 Task: Search one way flight ticket for 1 adult, 1 child, 1 infant in seat in premium economy from Tri-cities: Tri-cities Airport to Fort Wayne: Fort Wayne International Airport on 8-4-2023. Choice of flights is JetBlue. Number of bags: 2 carry on bags and 4 checked bags. Price is upto 81000. Outbound departure time preference is 15:30.
Action: Mouse moved to (250, 308)
Screenshot: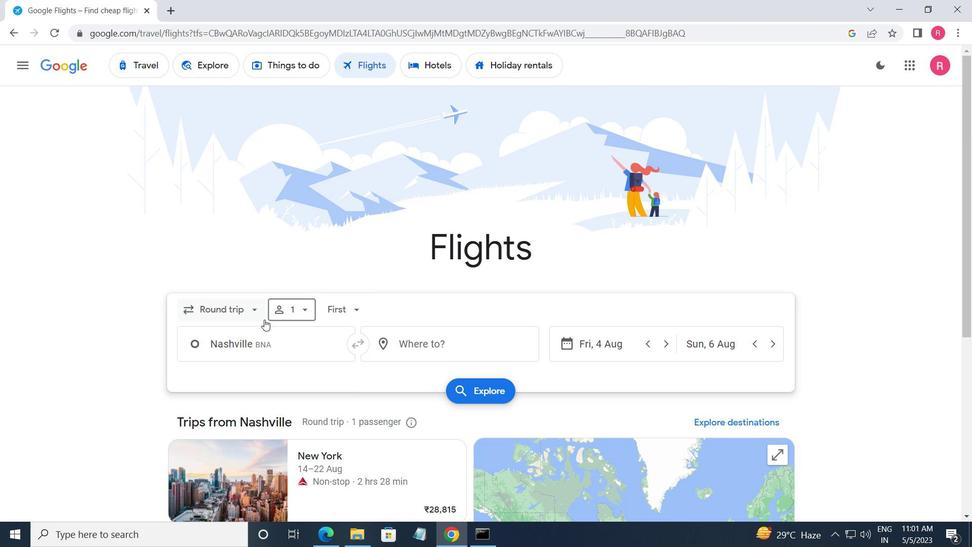 
Action: Mouse pressed left at (250, 308)
Screenshot: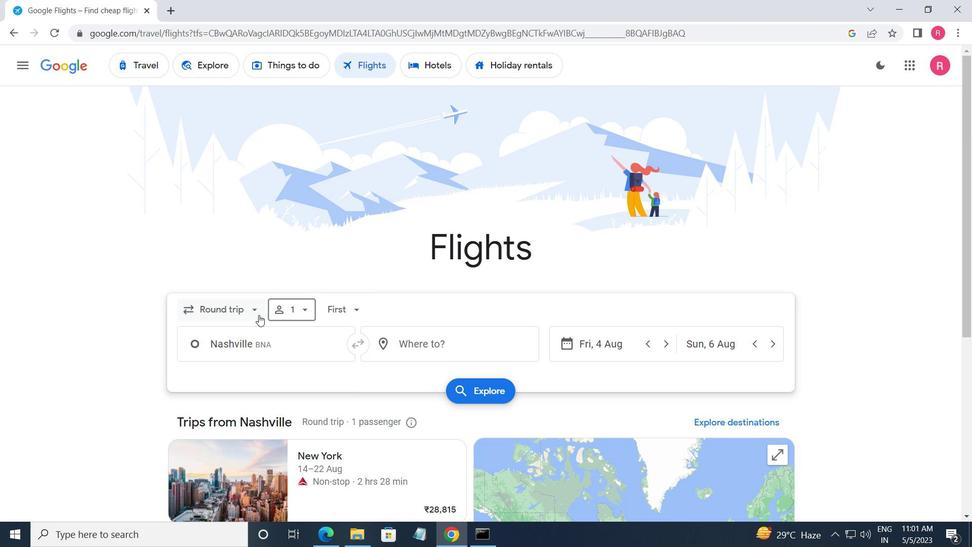 
Action: Mouse moved to (257, 367)
Screenshot: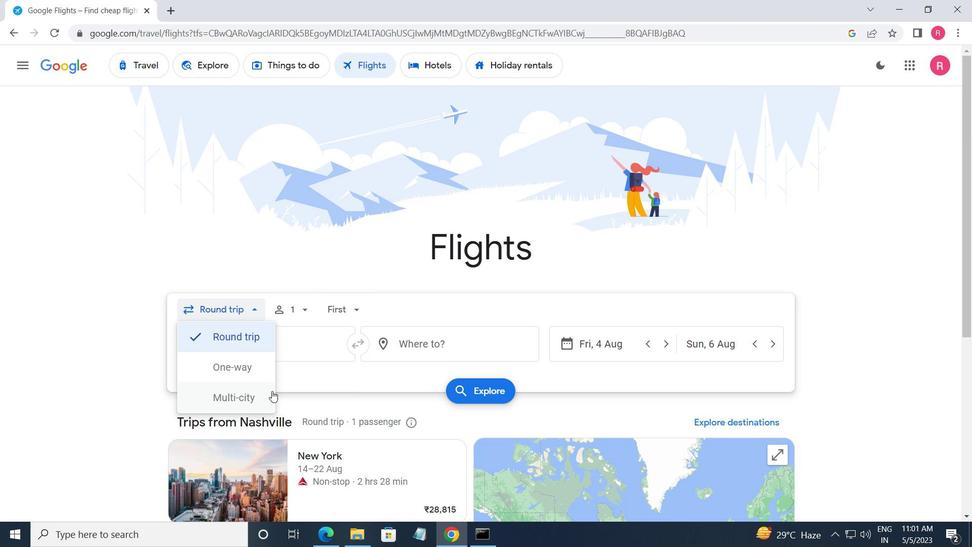 
Action: Mouse pressed left at (257, 367)
Screenshot: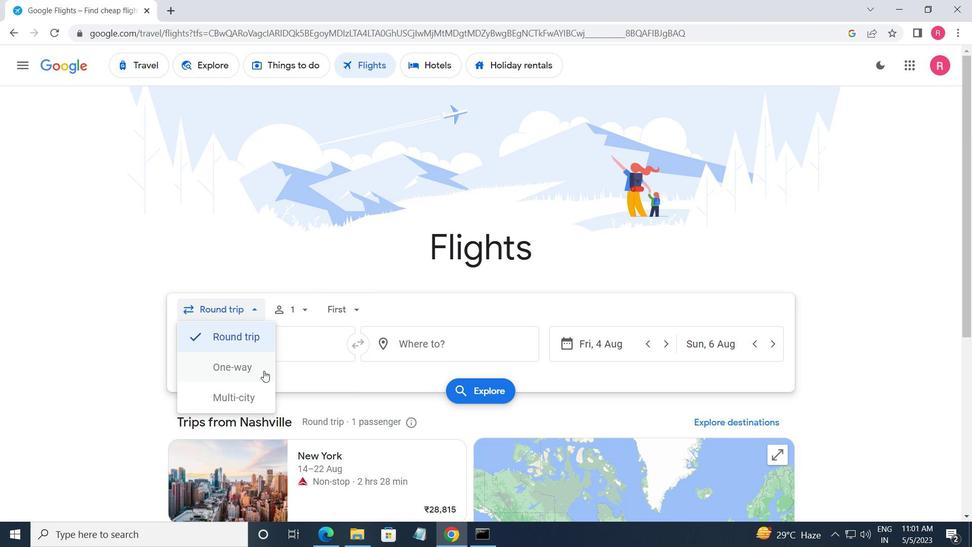 
Action: Mouse moved to (291, 320)
Screenshot: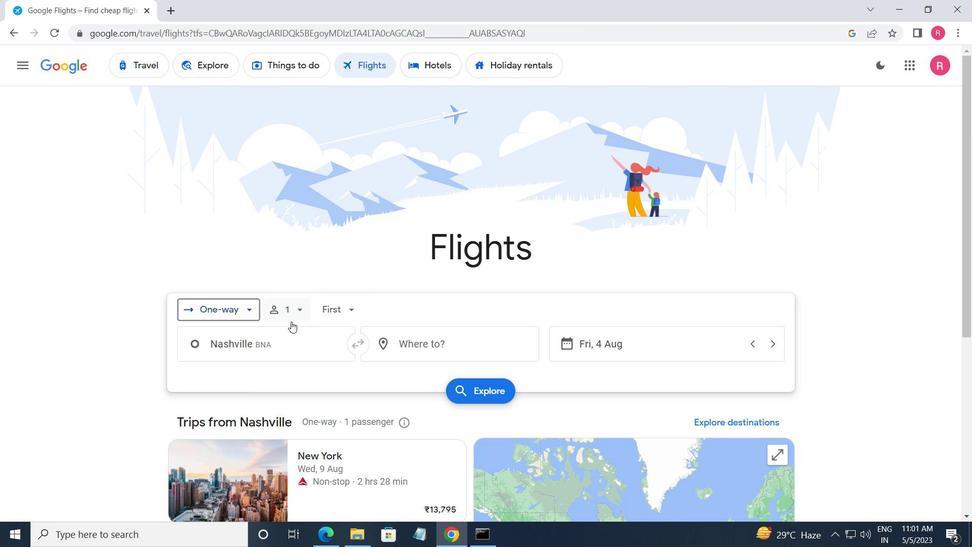 
Action: Mouse pressed left at (291, 320)
Screenshot: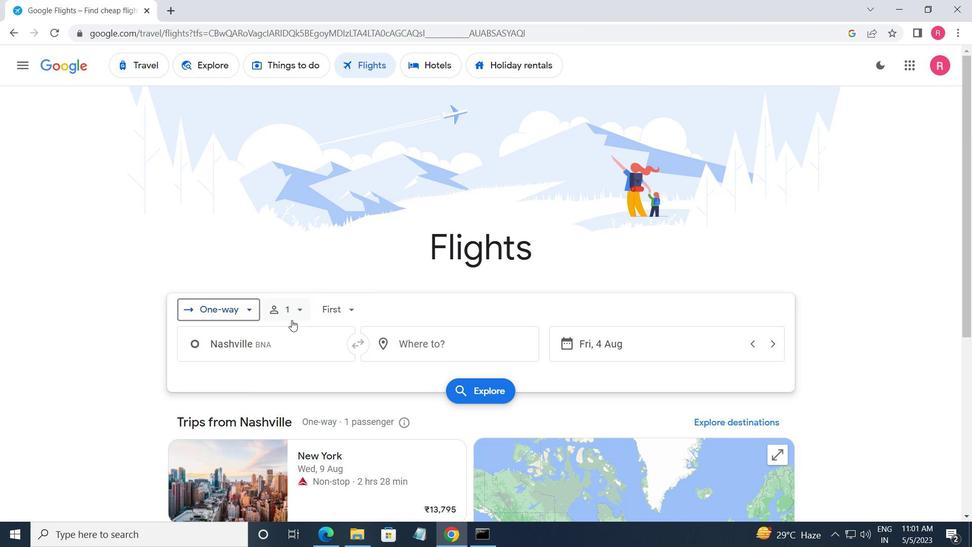 
Action: Mouse moved to (401, 372)
Screenshot: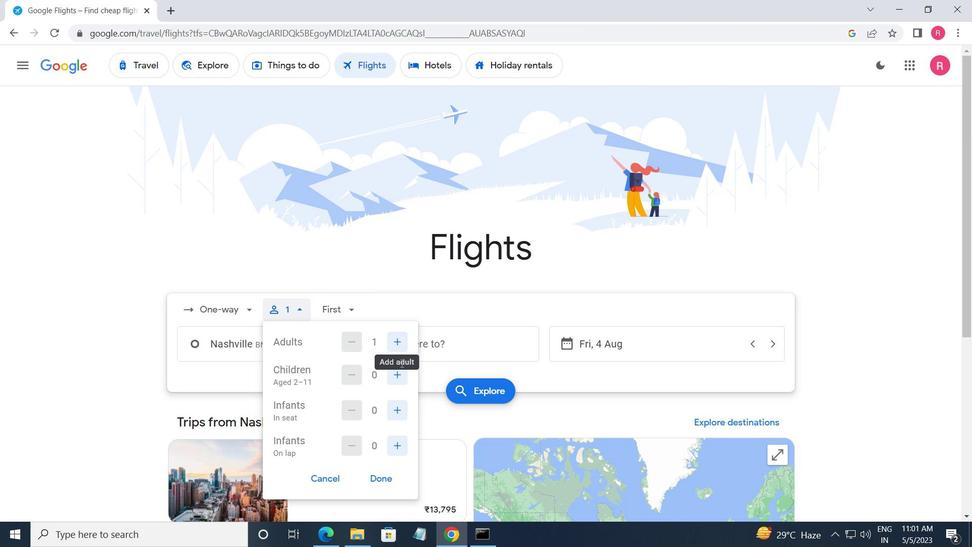 
Action: Mouse pressed left at (401, 372)
Screenshot: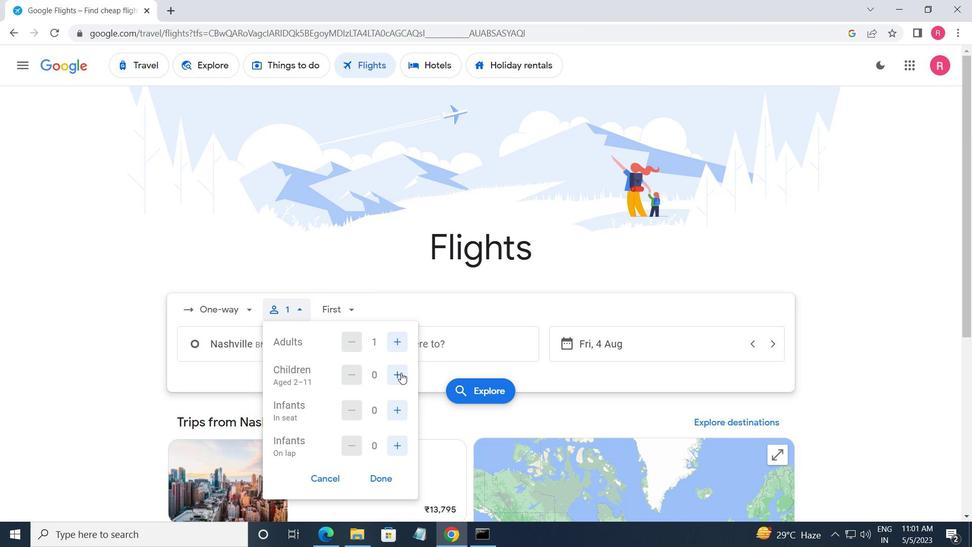 
Action: Mouse moved to (406, 411)
Screenshot: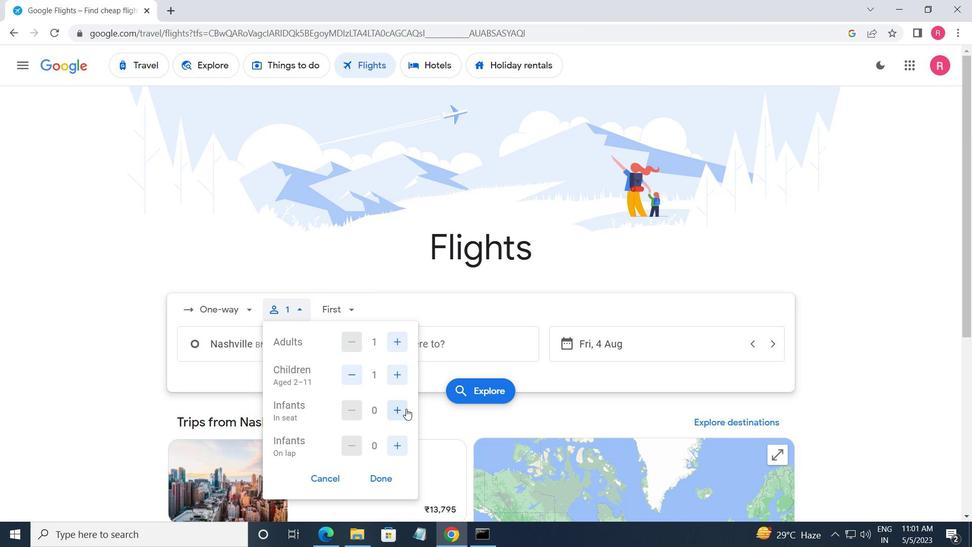 
Action: Mouse pressed left at (406, 411)
Screenshot: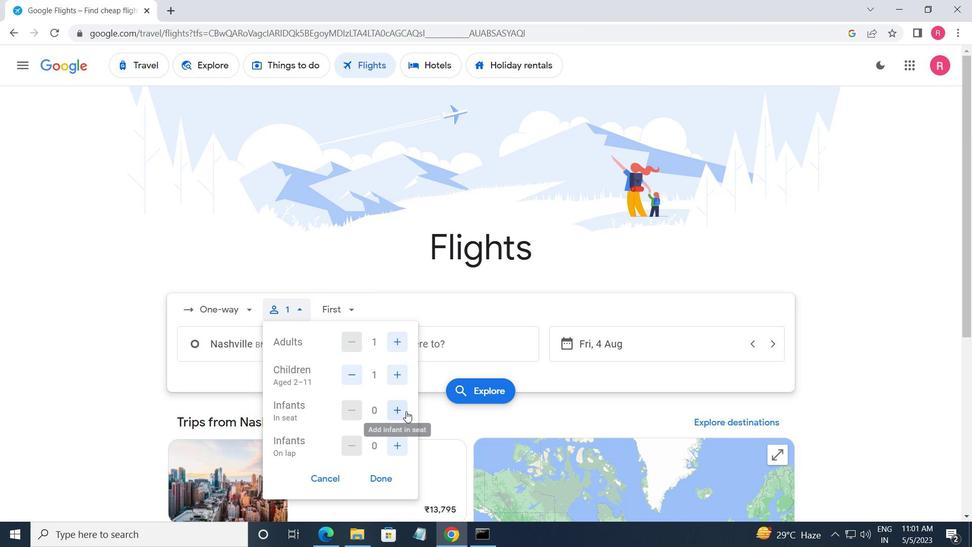 
Action: Mouse moved to (335, 310)
Screenshot: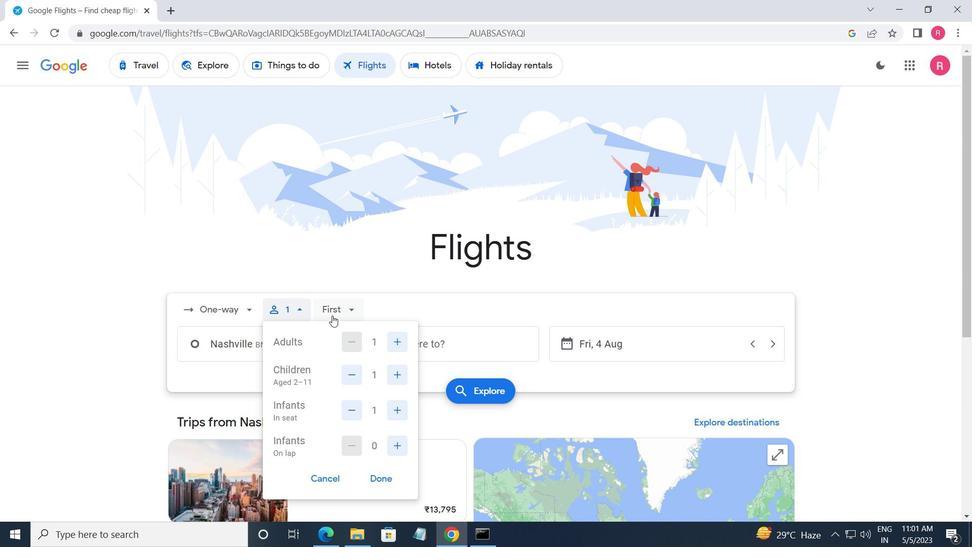 
Action: Mouse pressed left at (335, 310)
Screenshot: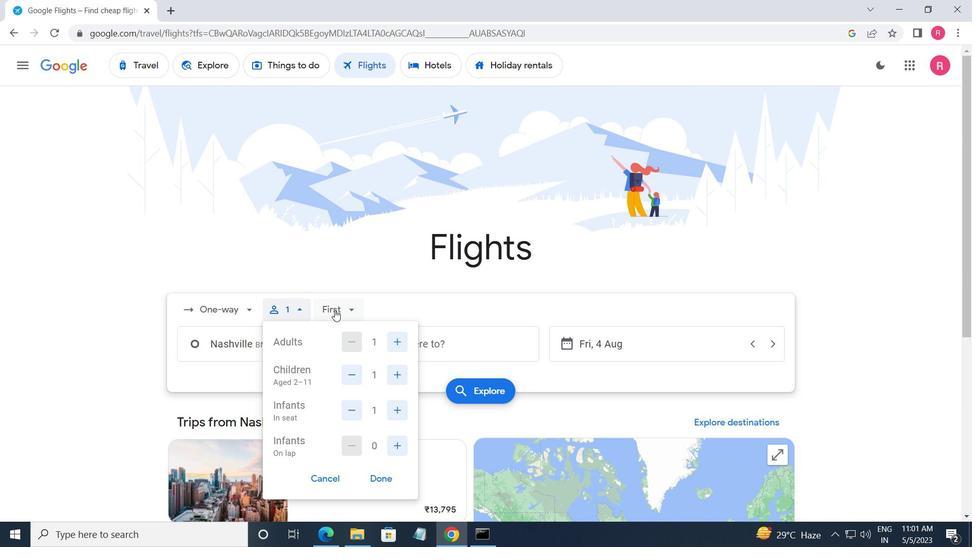 
Action: Mouse moved to (363, 373)
Screenshot: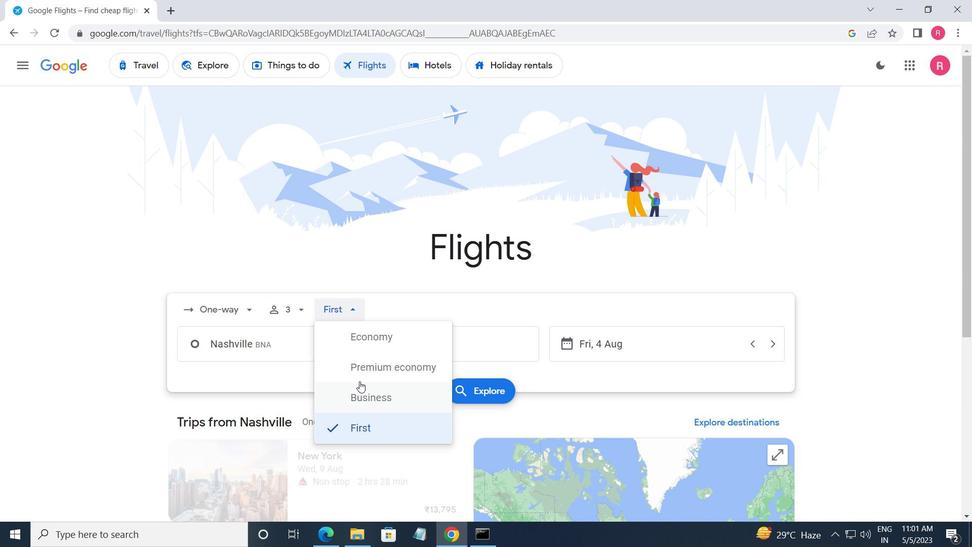 
Action: Mouse pressed left at (363, 373)
Screenshot: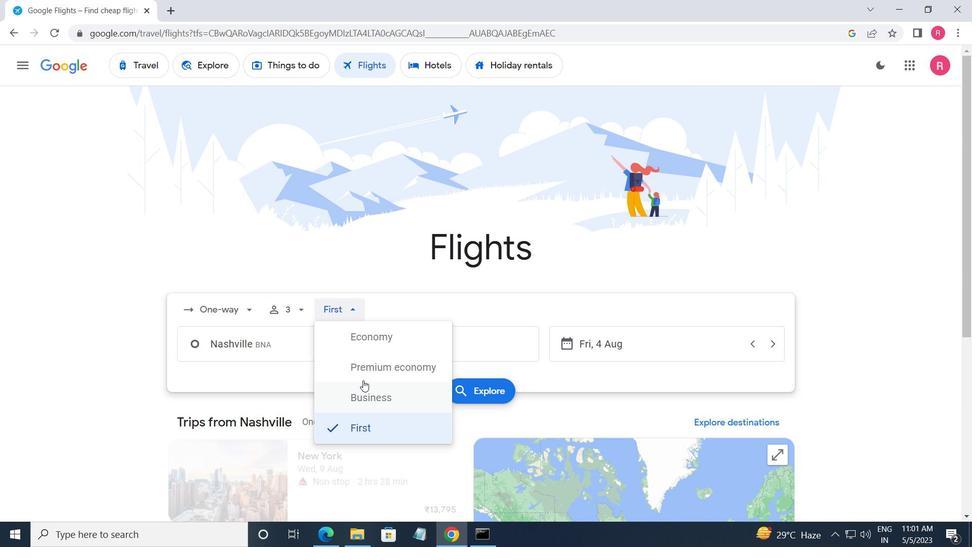 
Action: Mouse moved to (298, 357)
Screenshot: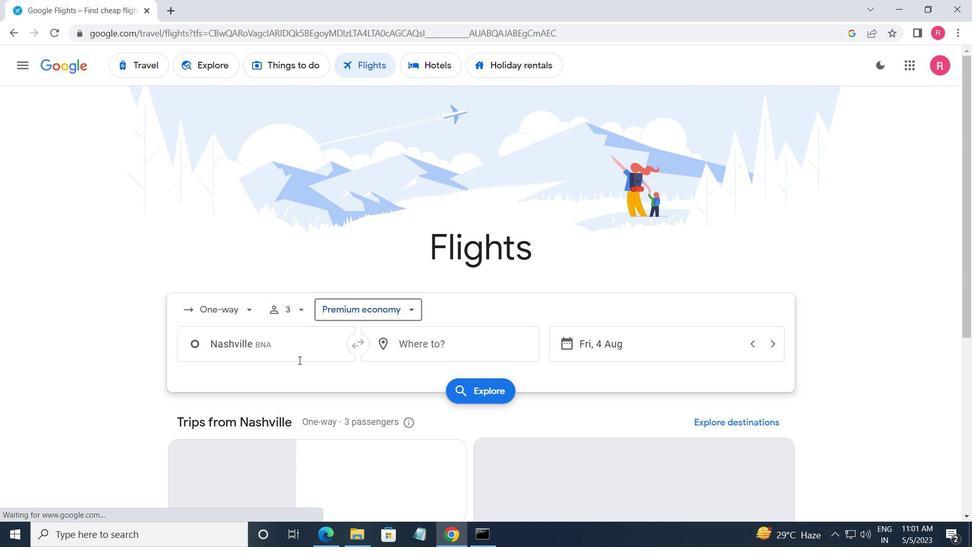 
Action: Mouse pressed left at (298, 357)
Screenshot: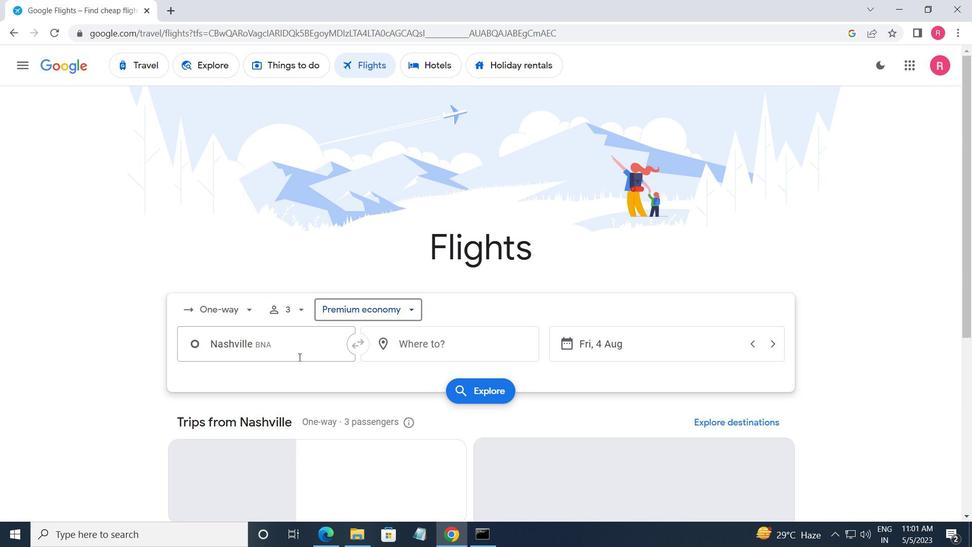 
Action: Key pressed <Key.shift>TRI-
Screenshot: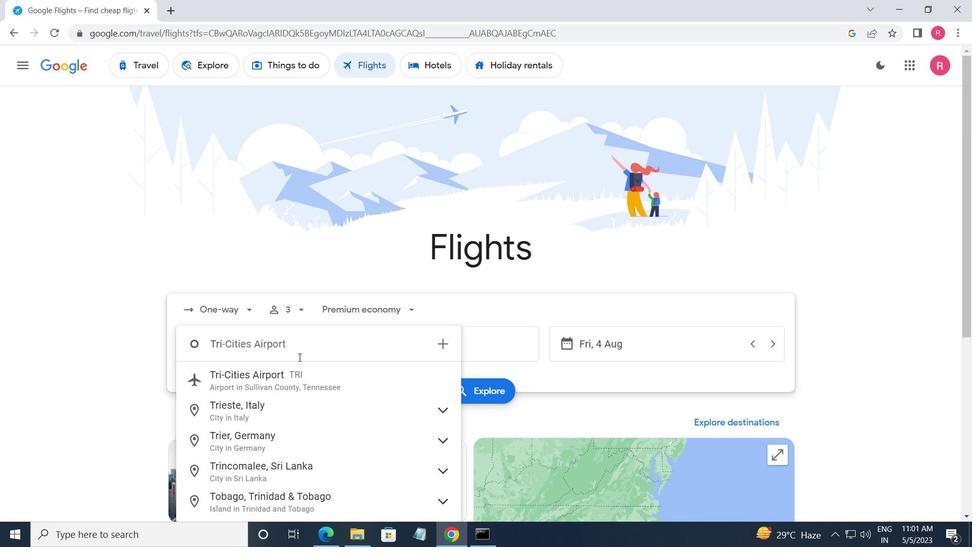 
Action: Mouse moved to (266, 381)
Screenshot: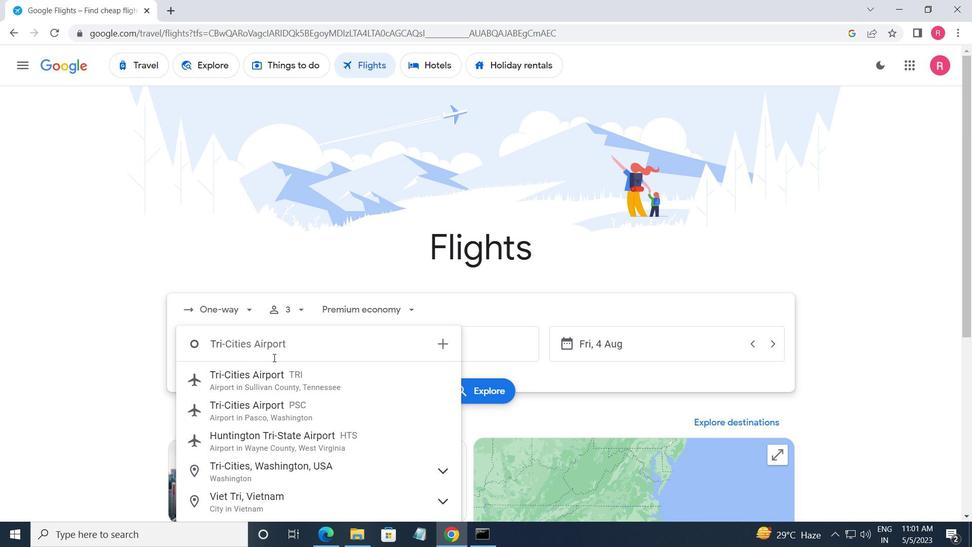 
Action: Mouse pressed left at (266, 381)
Screenshot: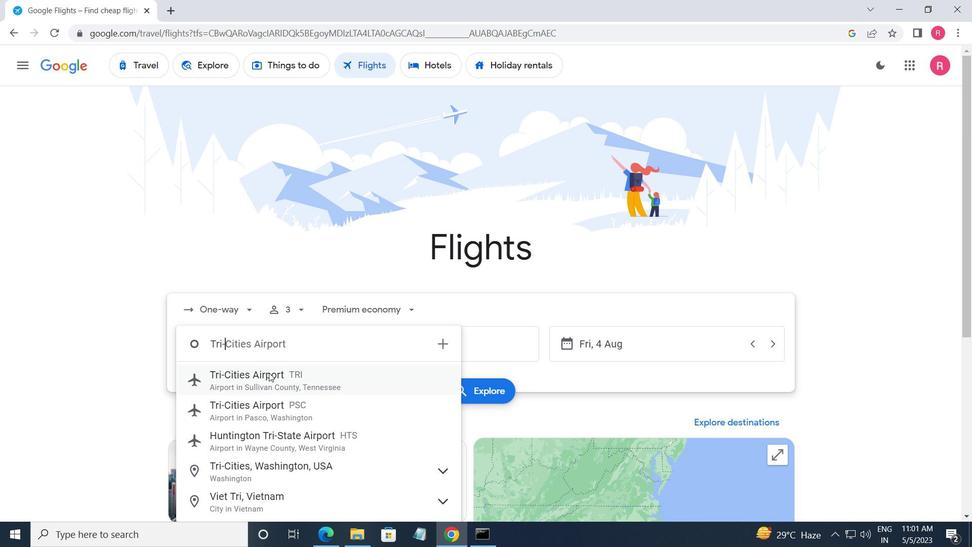 
Action: Mouse moved to (430, 347)
Screenshot: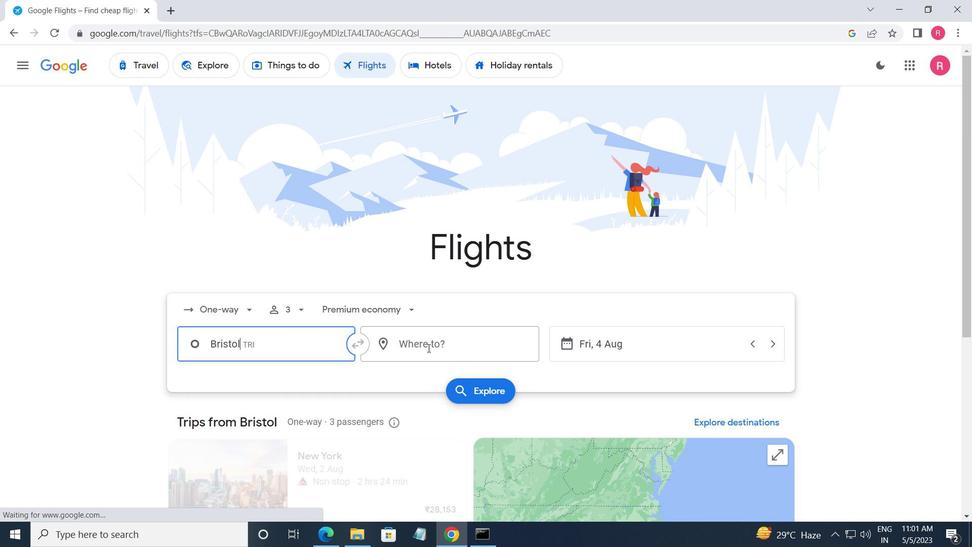 
Action: Mouse pressed left at (430, 347)
Screenshot: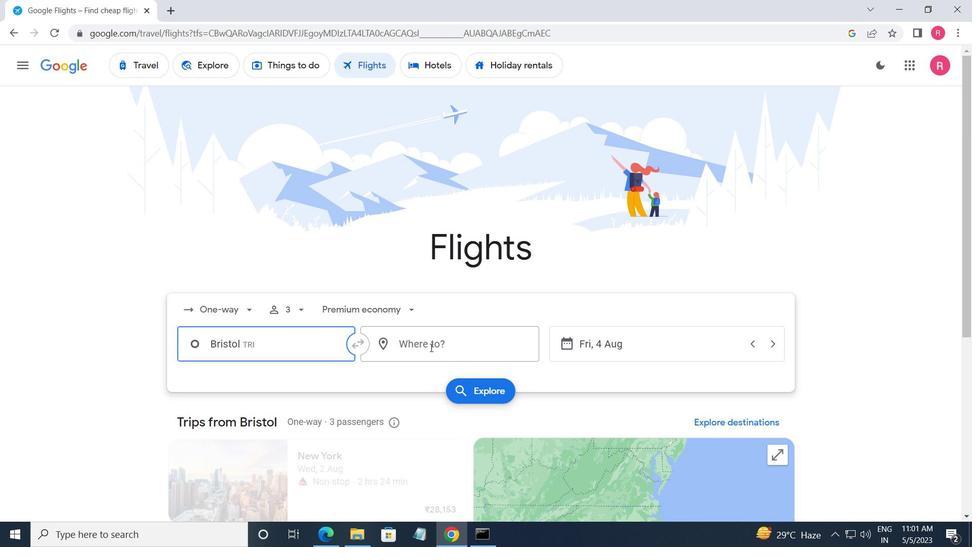 
Action: Mouse moved to (443, 467)
Screenshot: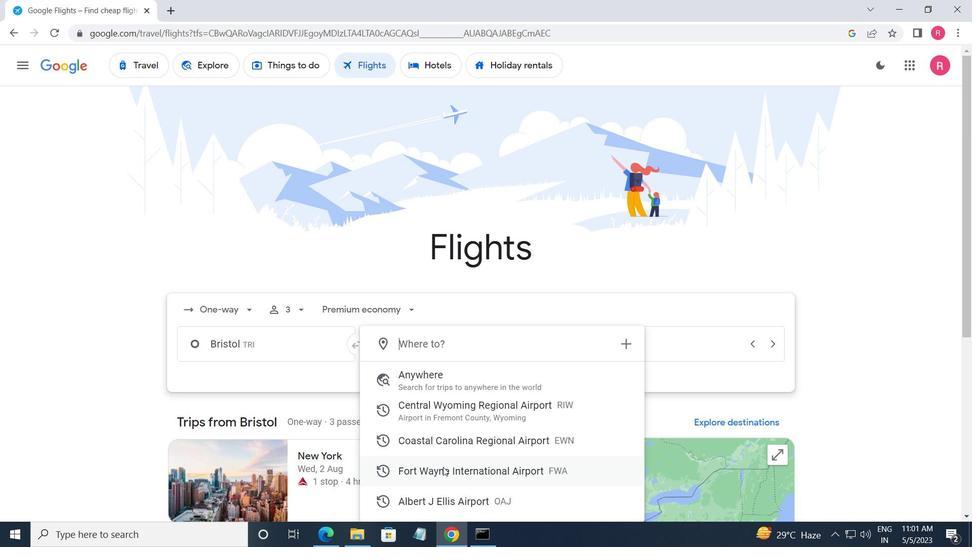 
Action: Mouse pressed left at (443, 467)
Screenshot: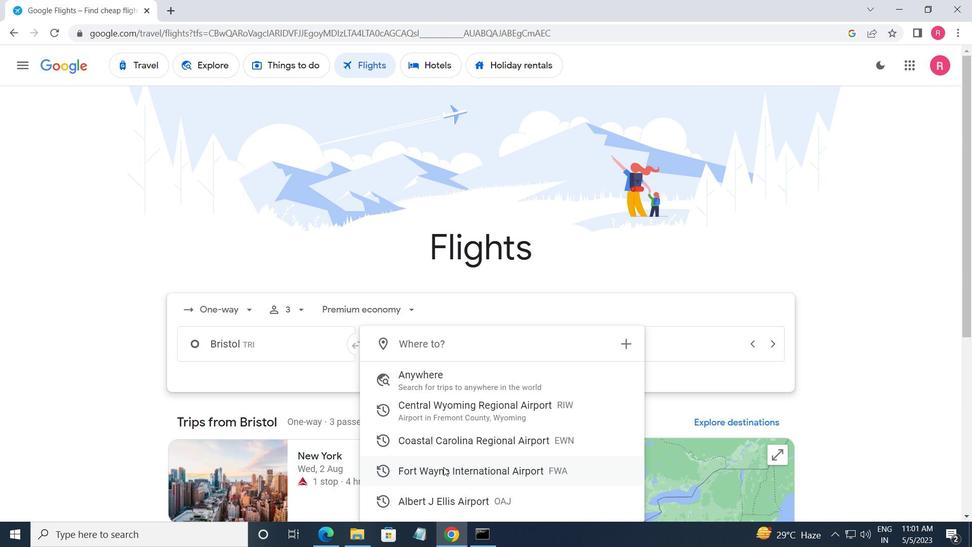 
Action: Mouse moved to (662, 347)
Screenshot: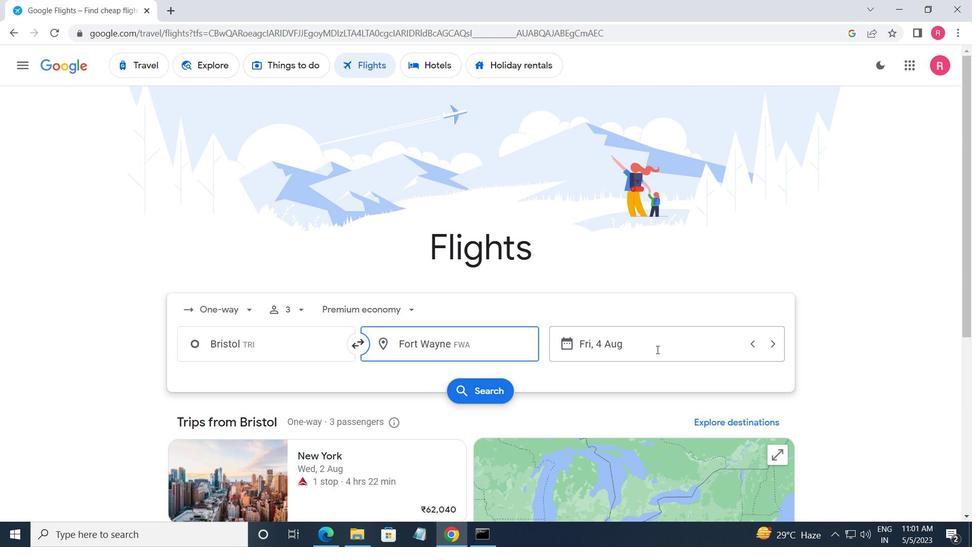 
Action: Mouse pressed left at (662, 347)
Screenshot: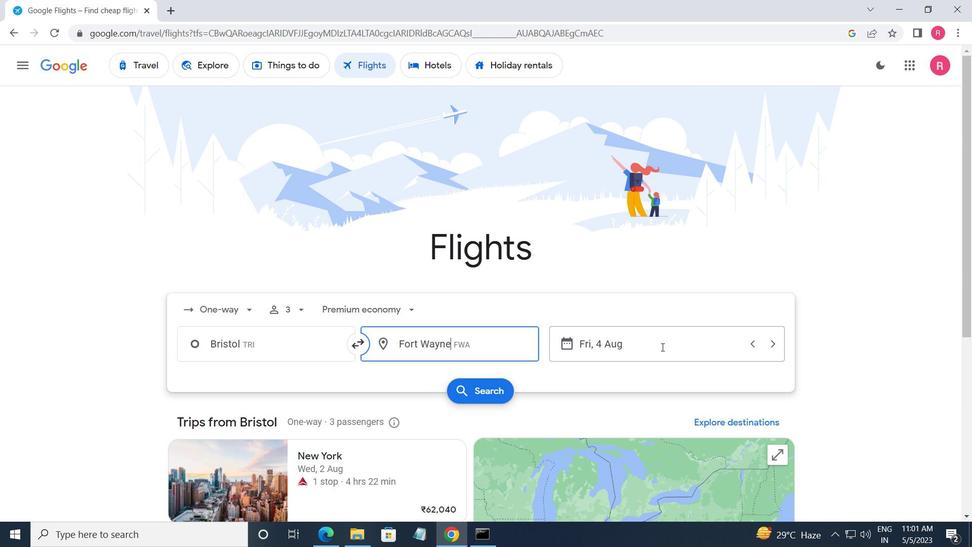 
Action: Mouse moved to (492, 298)
Screenshot: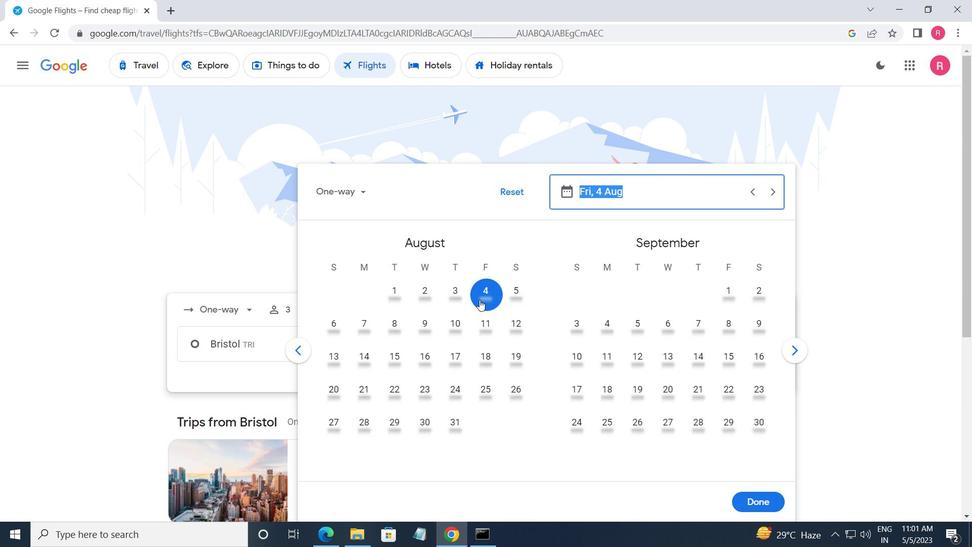 
Action: Mouse pressed left at (492, 298)
Screenshot: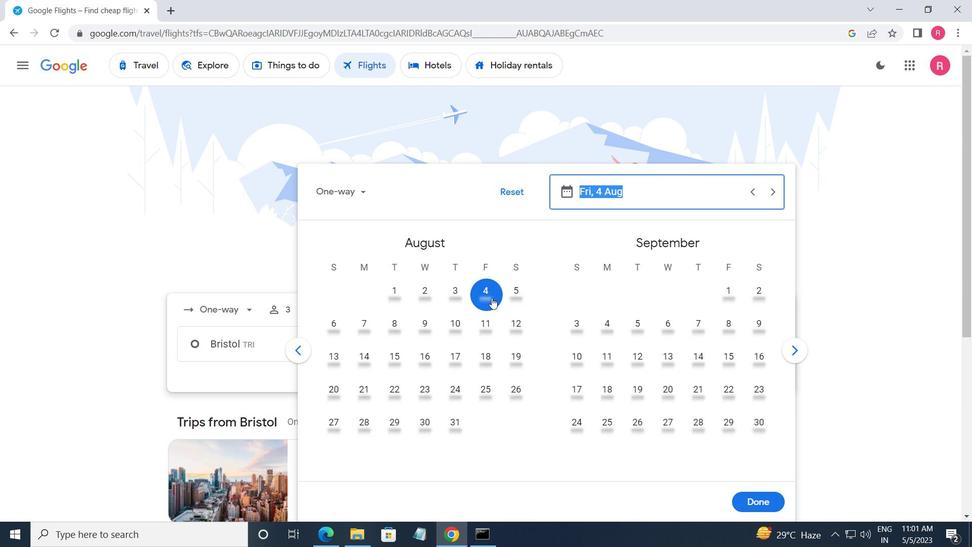 
Action: Mouse moved to (784, 503)
Screenshot: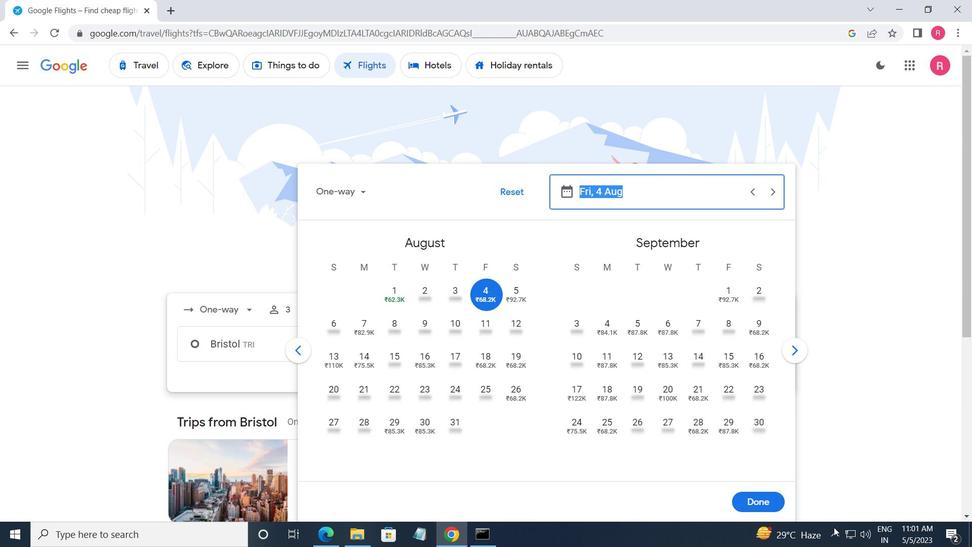
Action: Mouse pressed left at (784, 503)
Screenshot: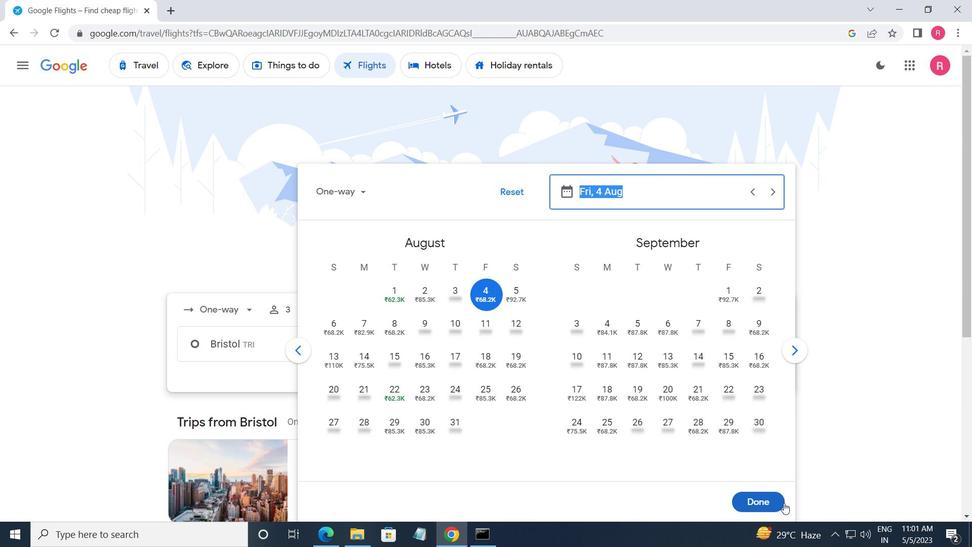 
Action: Mouse moved to (498, 392)
Screenshot: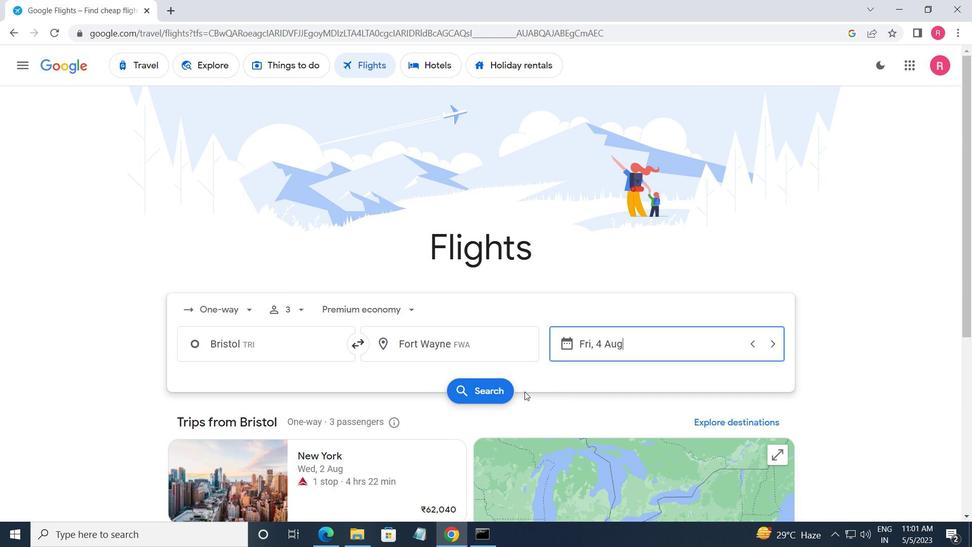 
Action: Mouse pressed left at (498, 392)
Screenshot: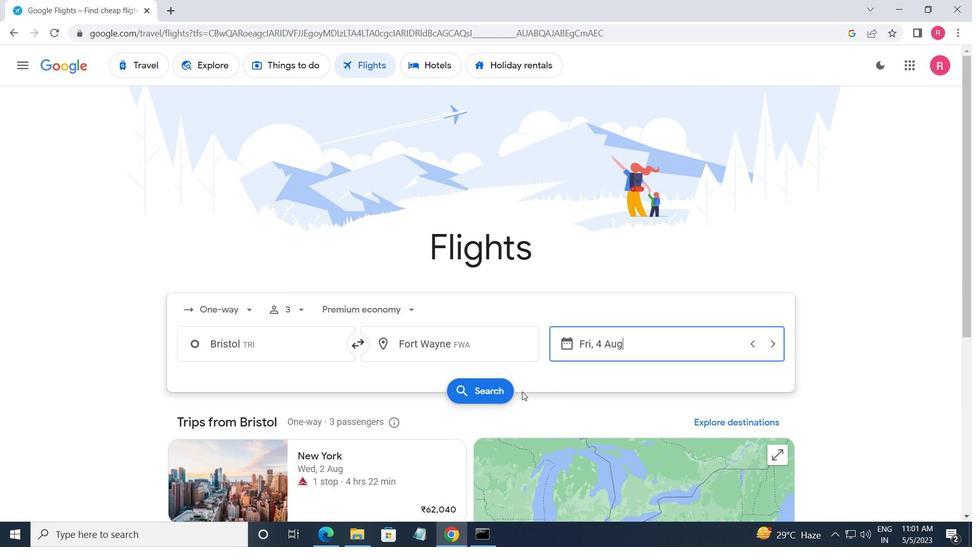 
Action: Mouse moved to (190, 178)
Screenshot: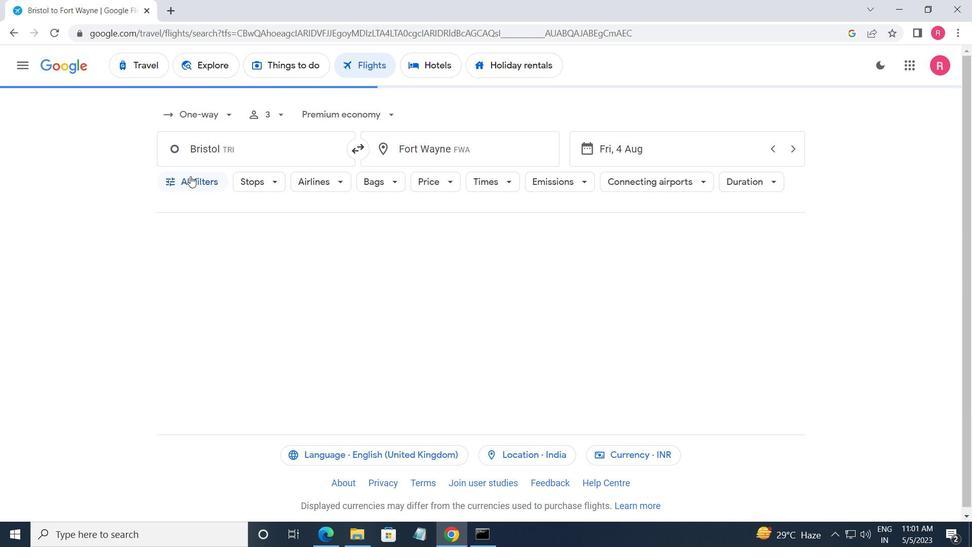 
Action: Mouse pressed left at (190, 178)
Screenshot: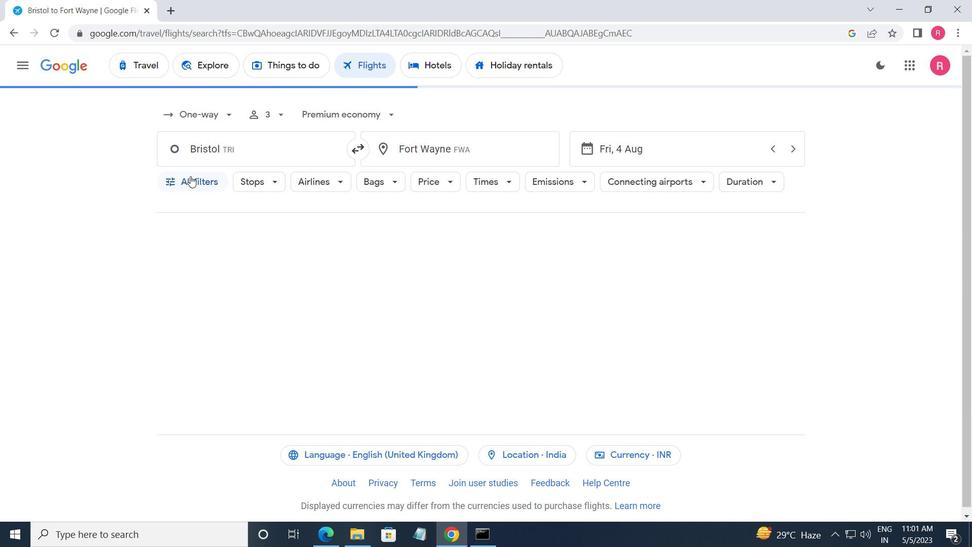 
Action: Mouse moved to (254, 351)
Screenshot: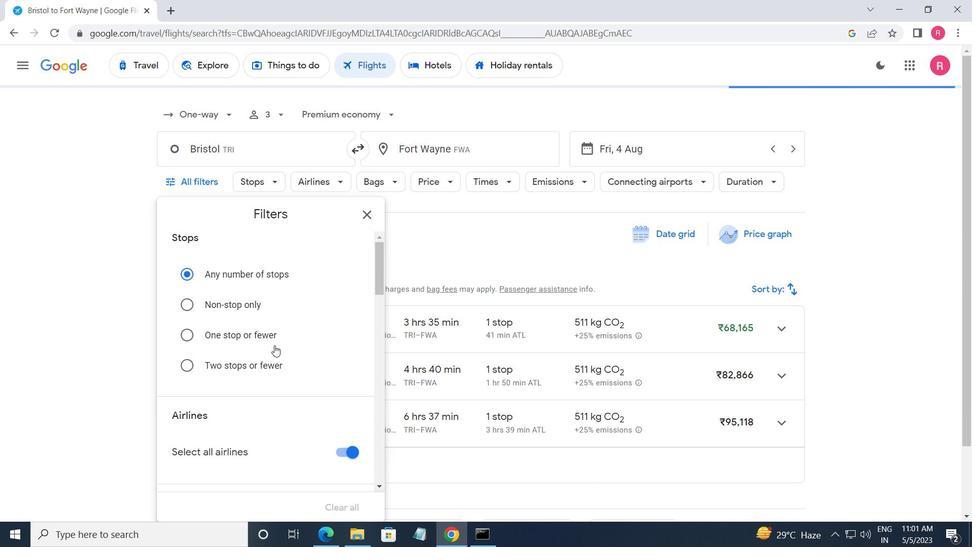 
Action: Mouse scrolled (254, 351) with delta (0, 0)
Screenshot: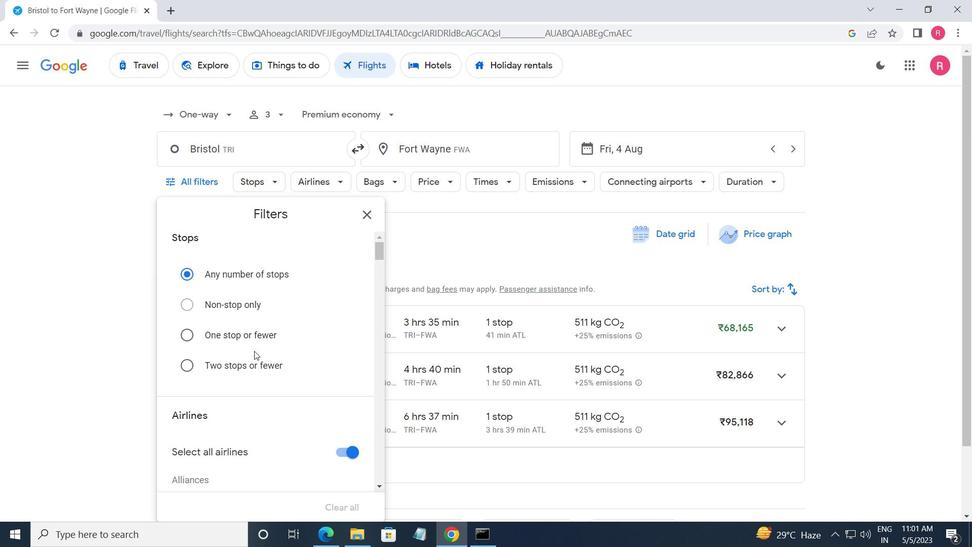 
Action: Mouse scrolled (254, 351) with delta (0, 0)
Screenshot: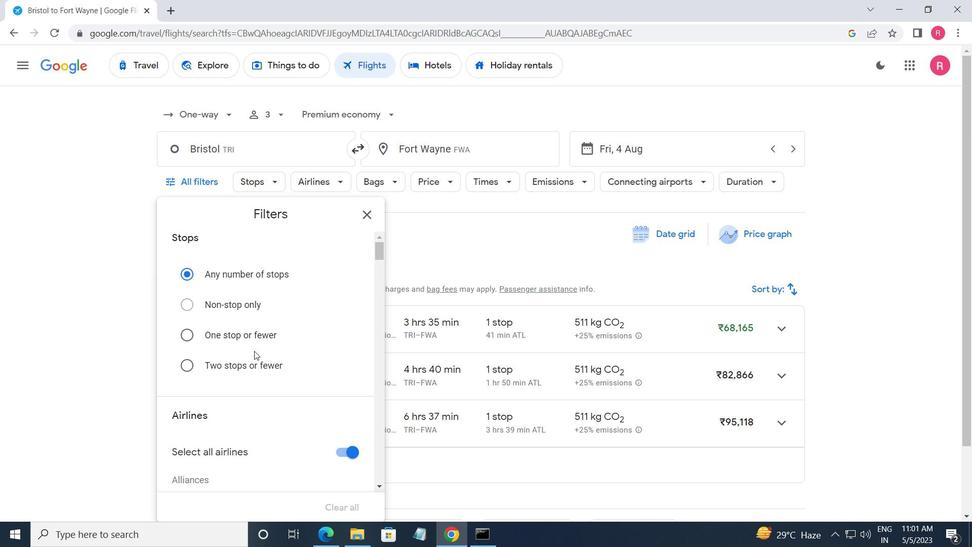 
Action: Mouse scrolled (254, 351) with delta (0, 0)
Screenshot: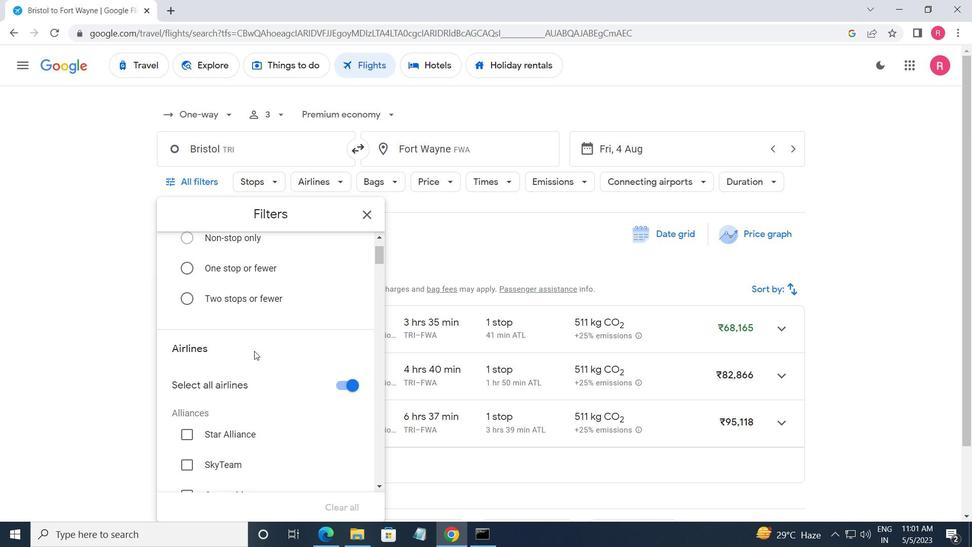 
Action: Mouse moved to (254, 351)
Screenshot: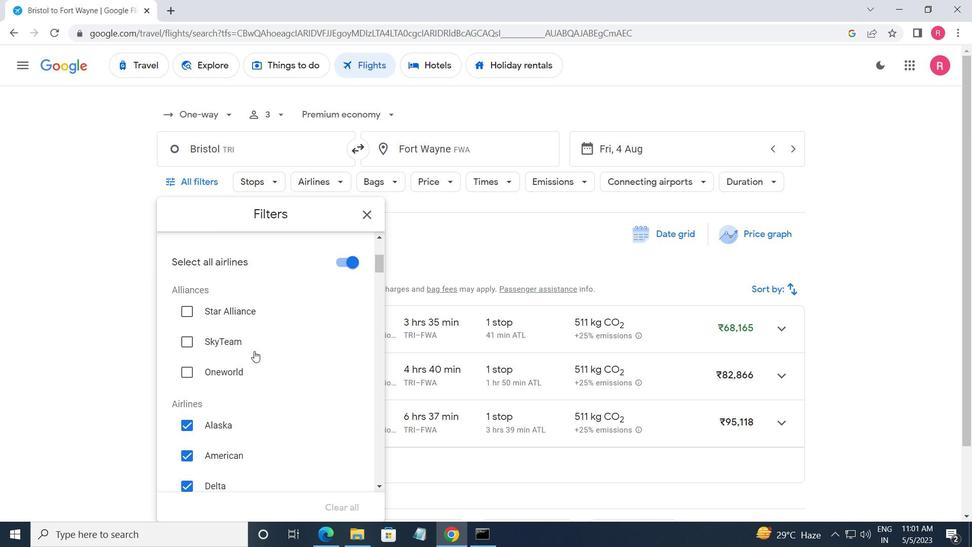 
Action: Mouse scrolled (254, 352) with delta (0, 0)
Screenshot: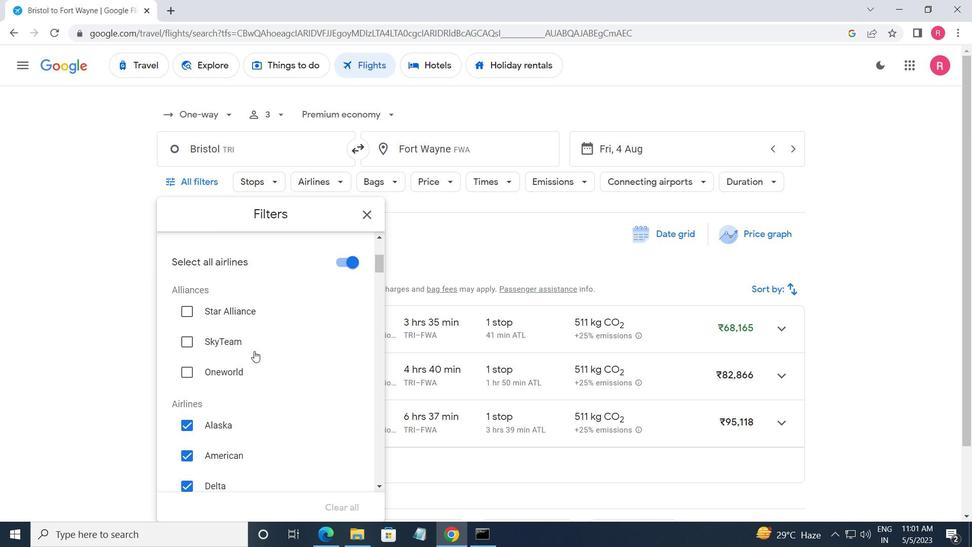 
Action: Mouse scrolled (254, 352) with delta (0, 0)
Screenshot: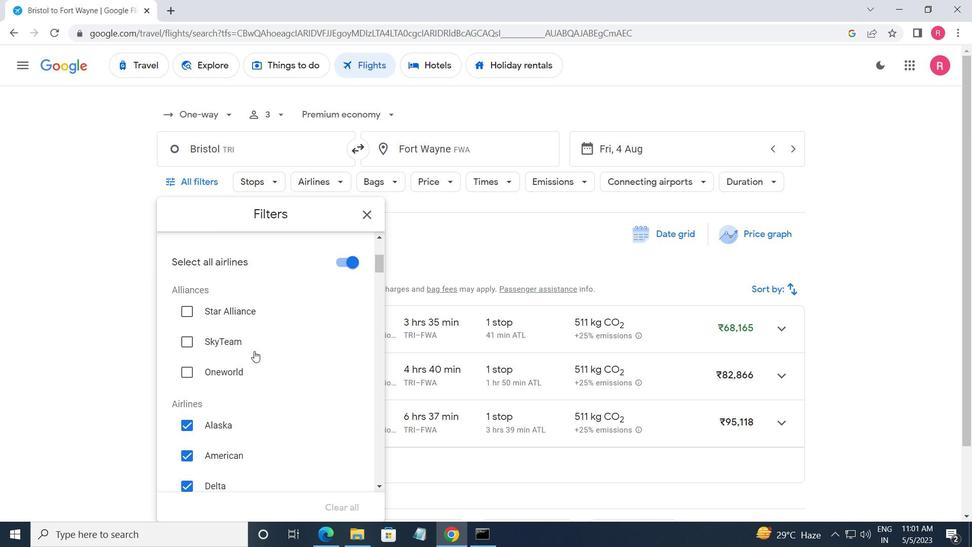 
Action: Mouse moved to (255, 350)
Screenshot: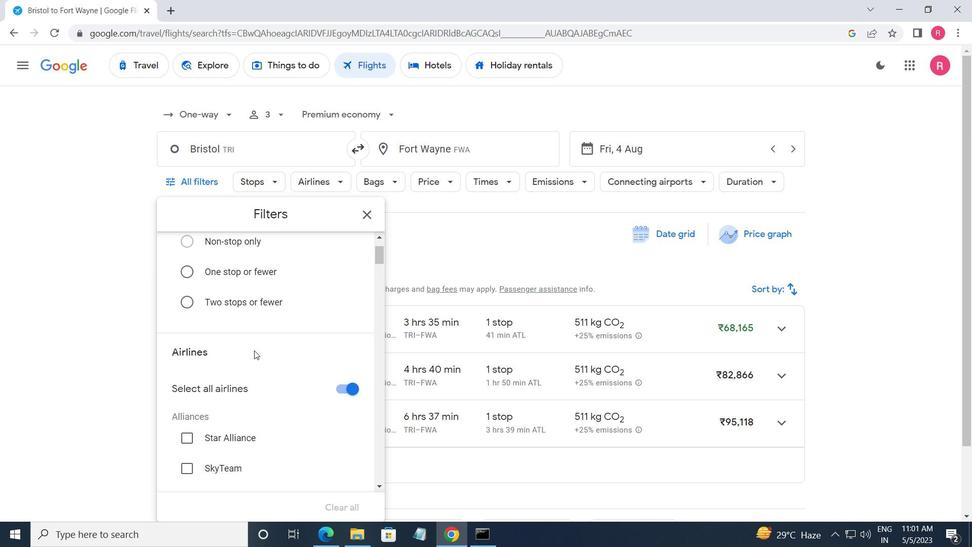 
Action: Mouse scrolled (255, 350) with delta (0, 0)
Screenshot: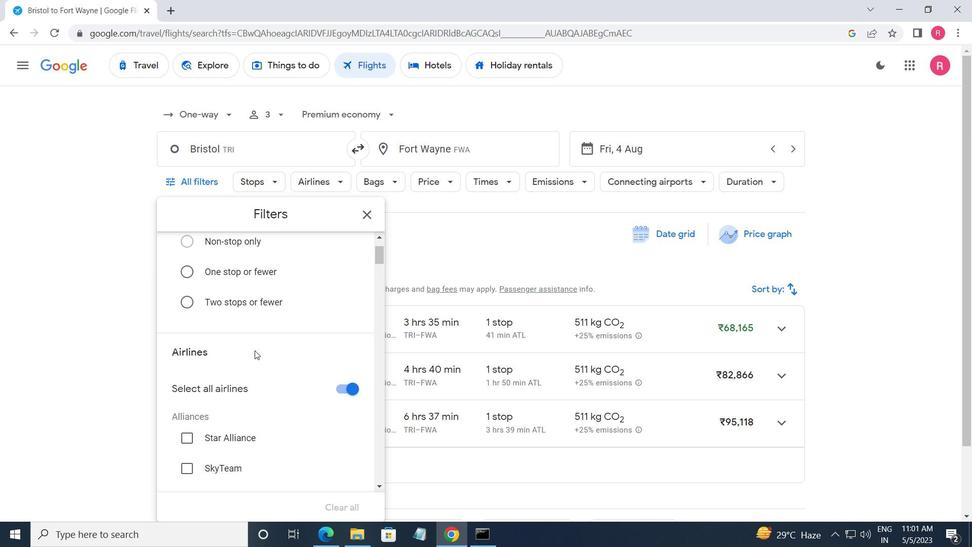 
Action: Mouse scrolled (255, 350) with delta (0, 0)
Screenshot: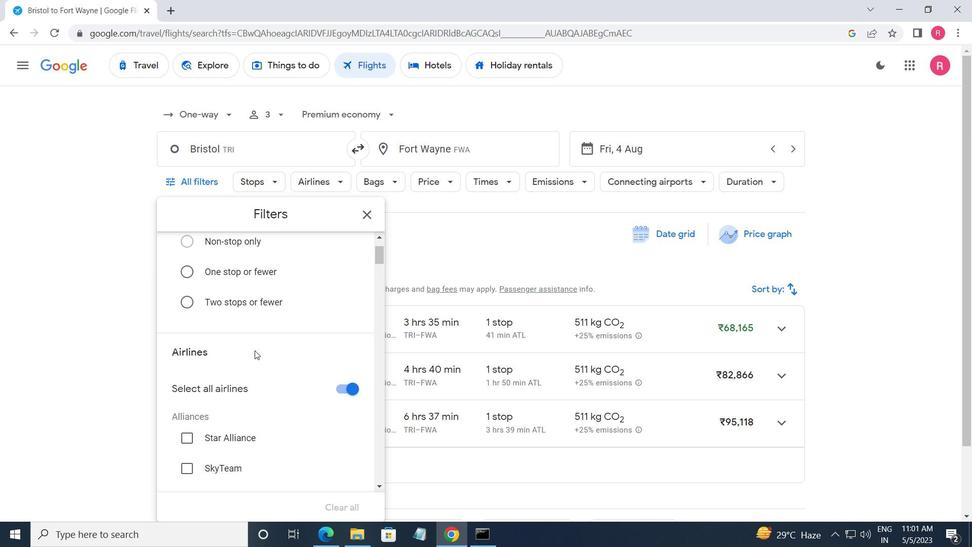 
Action: Mouse moved to (255, 350)
Screenshot: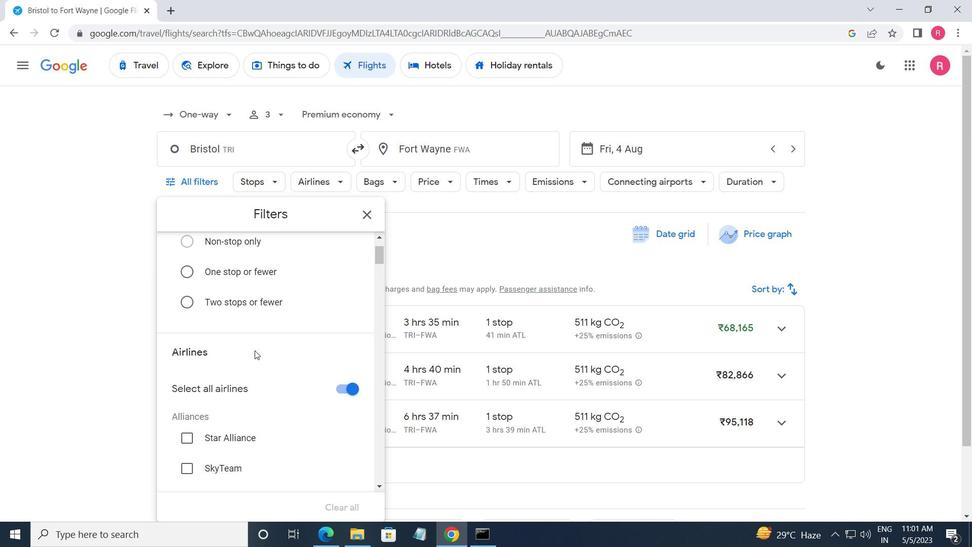 
Action: Mouse scrolled (255, 349) with delta (0, 0)
Screenshot: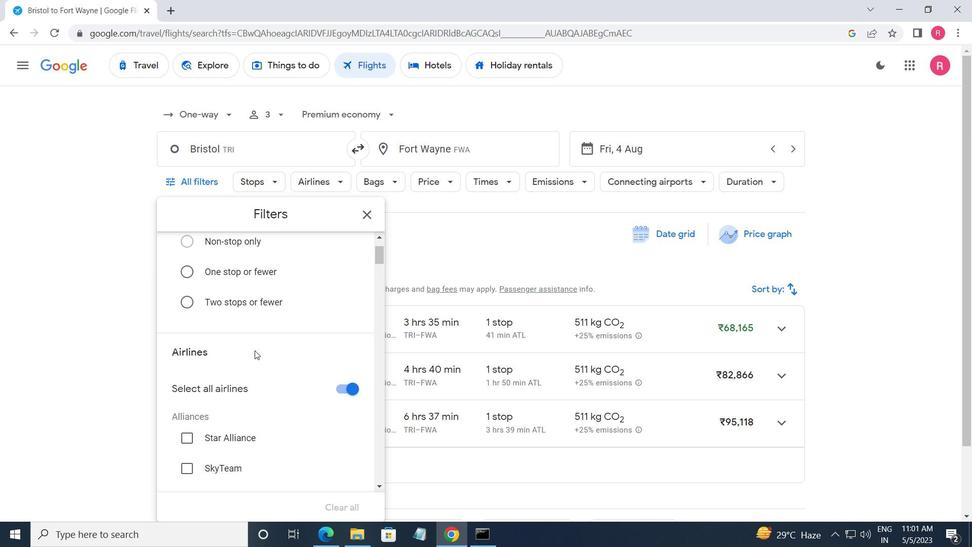 
Action: Mouse scrolled (255, 349) with delta (0, 0)
Screenshot: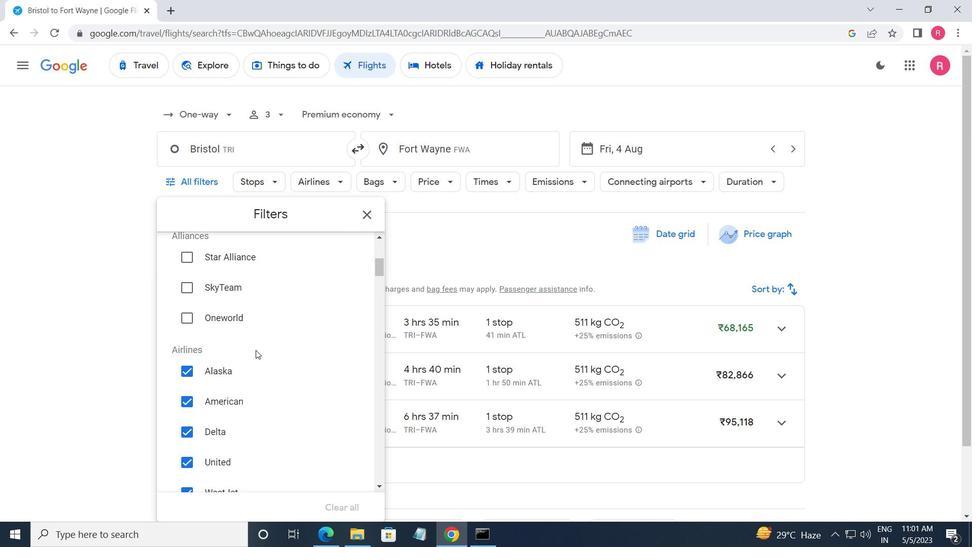 
Action: Mouse moved to (332, 346)
Screenshot: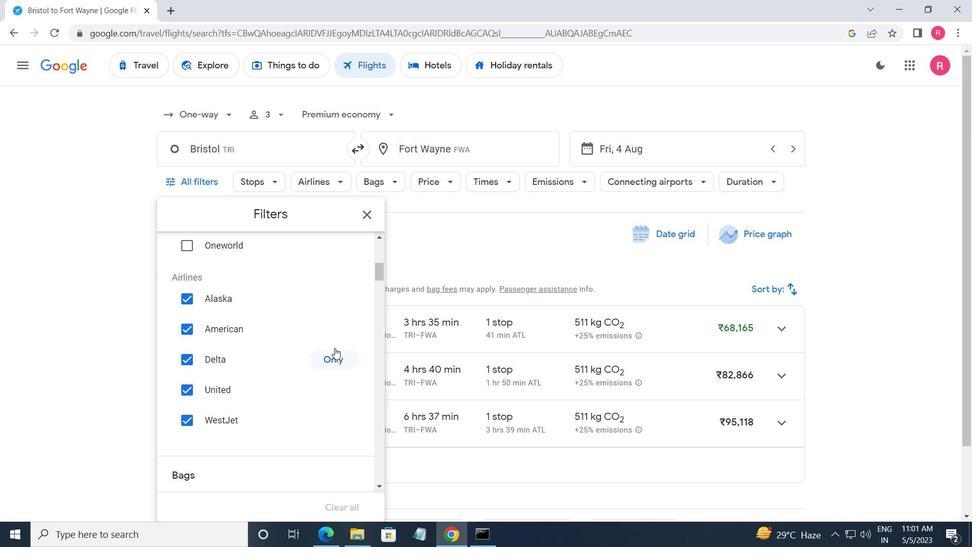 
Action: Mouse scrolled (332, 347) with delta (0, 0)
Screenshot: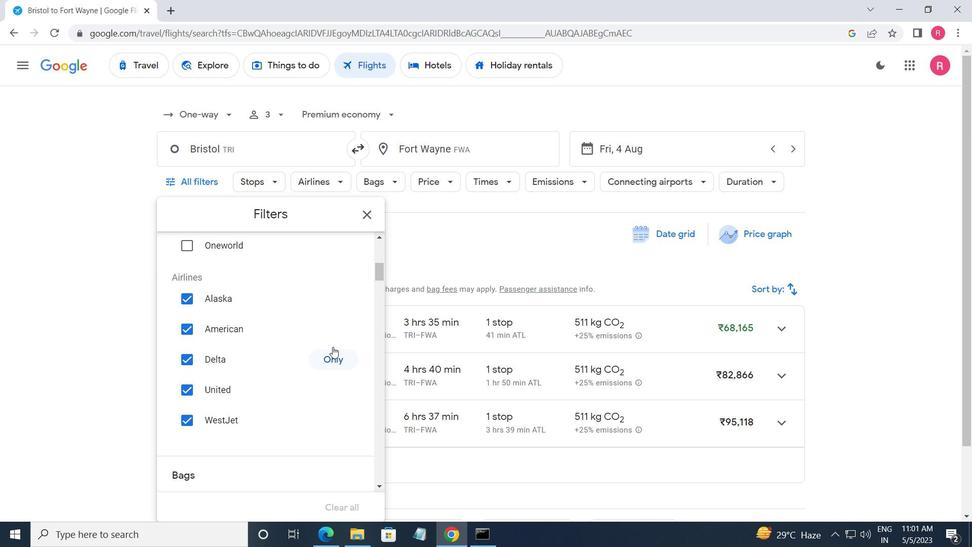 
Action: Mouse scrolled (332, 347) with delta (0, 0)
Screenshot: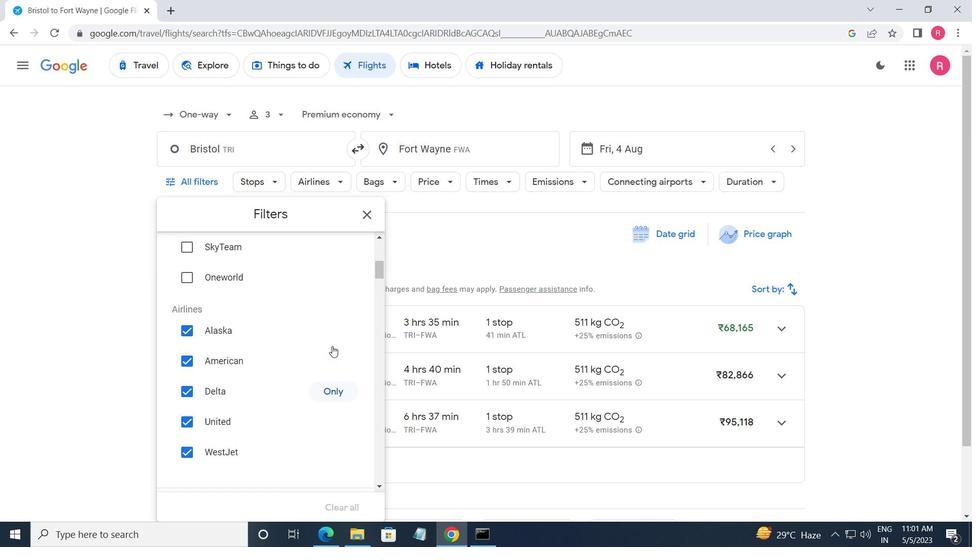
Action: Mouse moved to (347, 263)
Screenshot: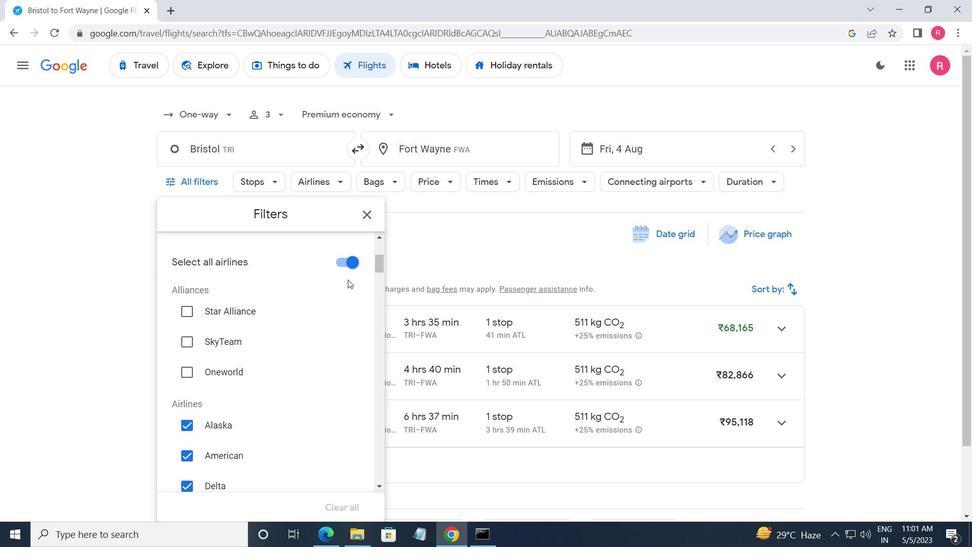 
Action: Mouse pressed left at (347, 263)
Screenshot: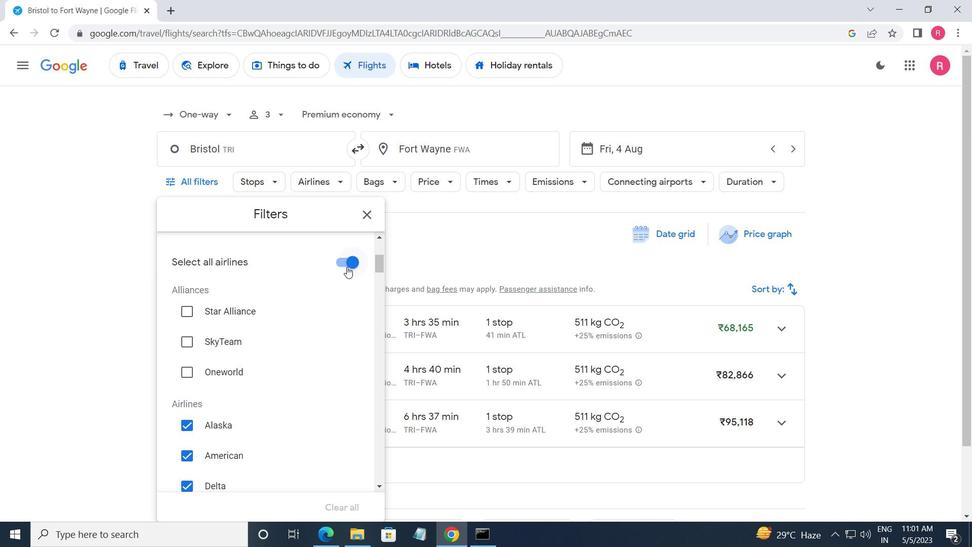 
Action: Mouse moved to (328, 317)
Screenshot: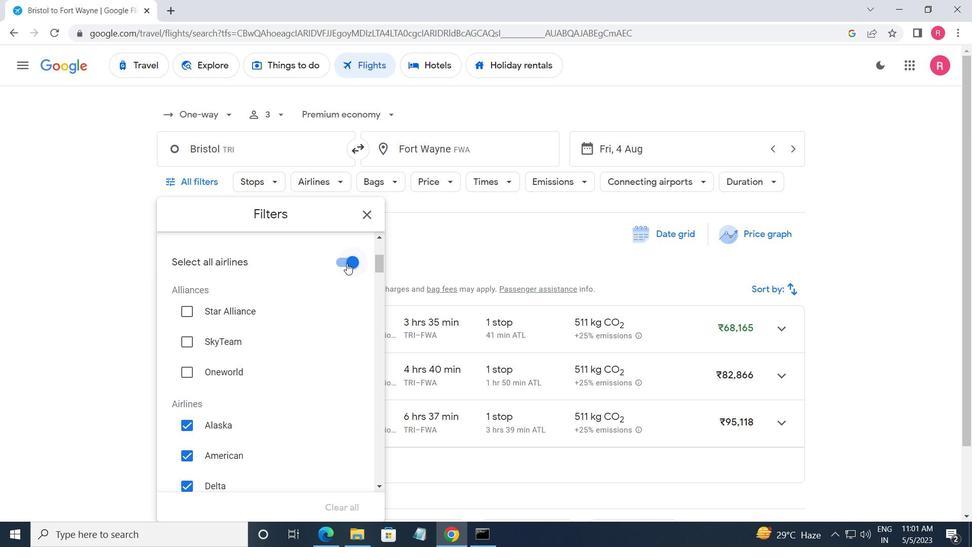 
Action: Mouse scrolled (328, 317) with delta (0, 0)
Screenshot: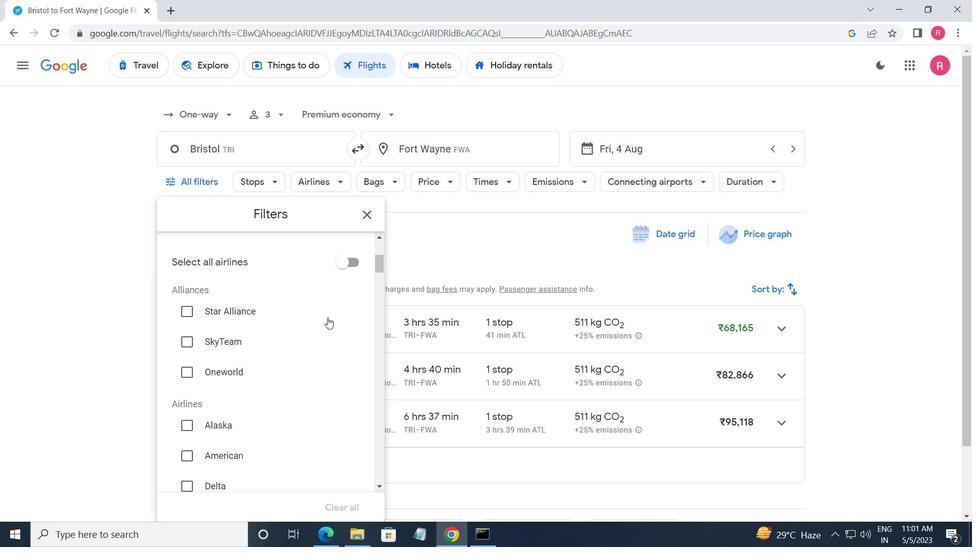 
Action: Mouse scrolled (328, 317) with delta (0, 0)
Screenshot: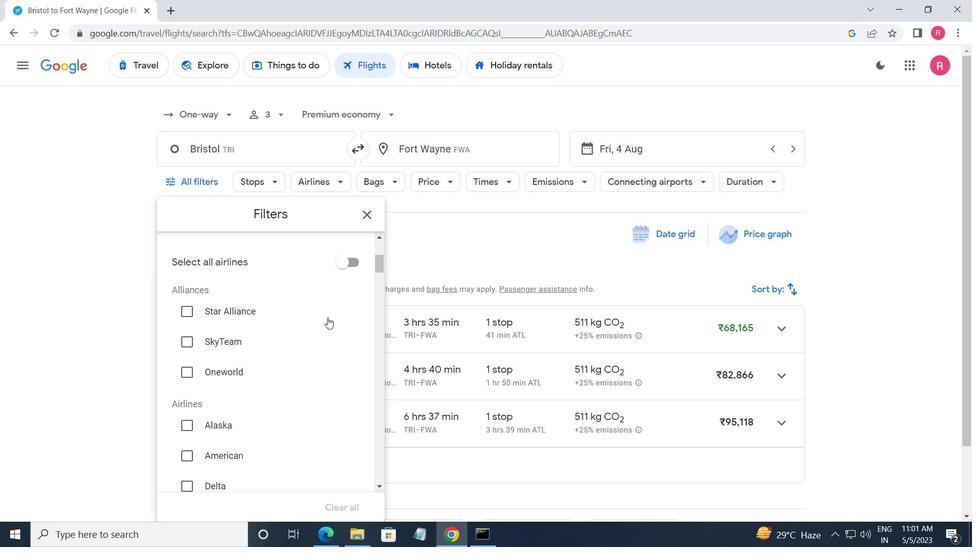 
Action: Mouse scrolled (328, 317) with delta (0, 0)
Screenshot: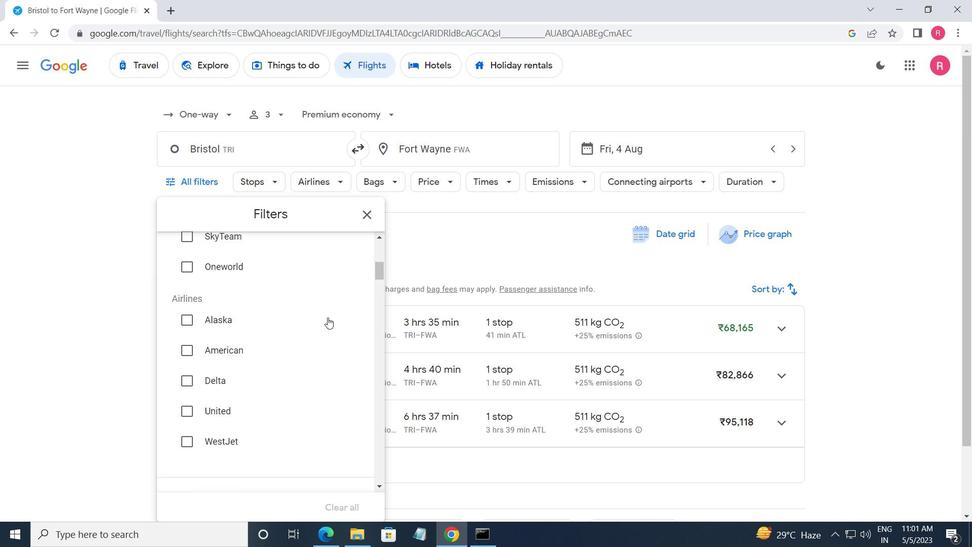 
Action: Mouse scrolled (328, 317) with delta (0, 0)
Screenshot: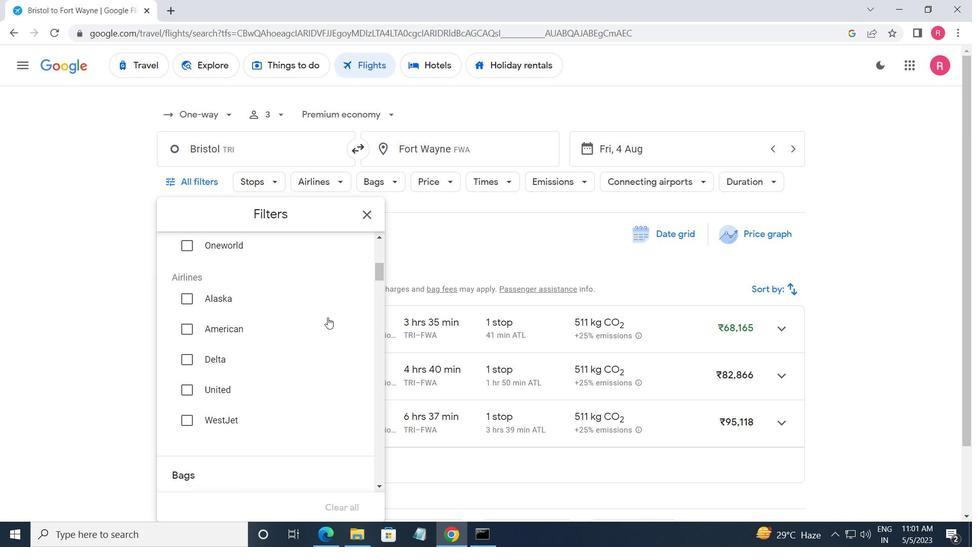 
Action: Mouse scrolled (328, 317) with delta (0, 0)
Screenshot: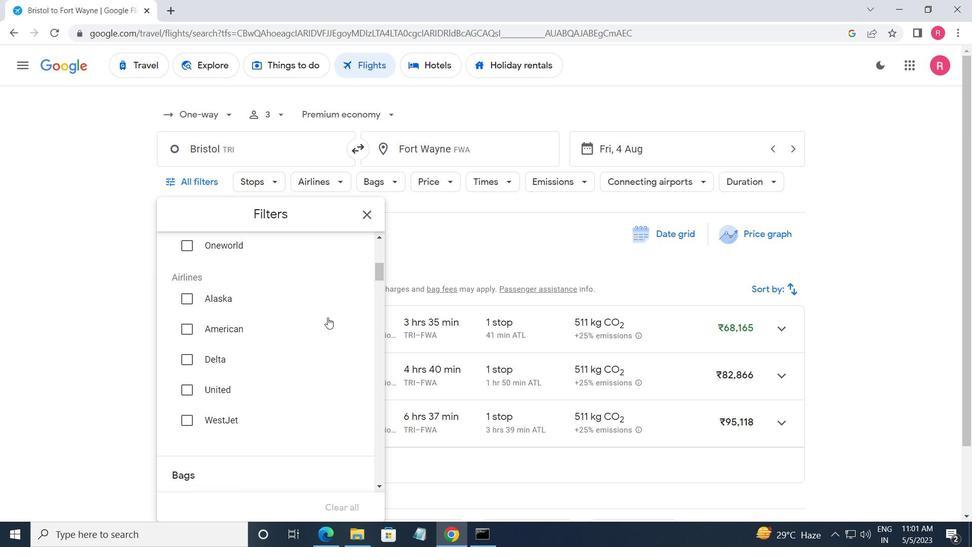 
Action: Mouse moved to (338, 317)
Screenshot: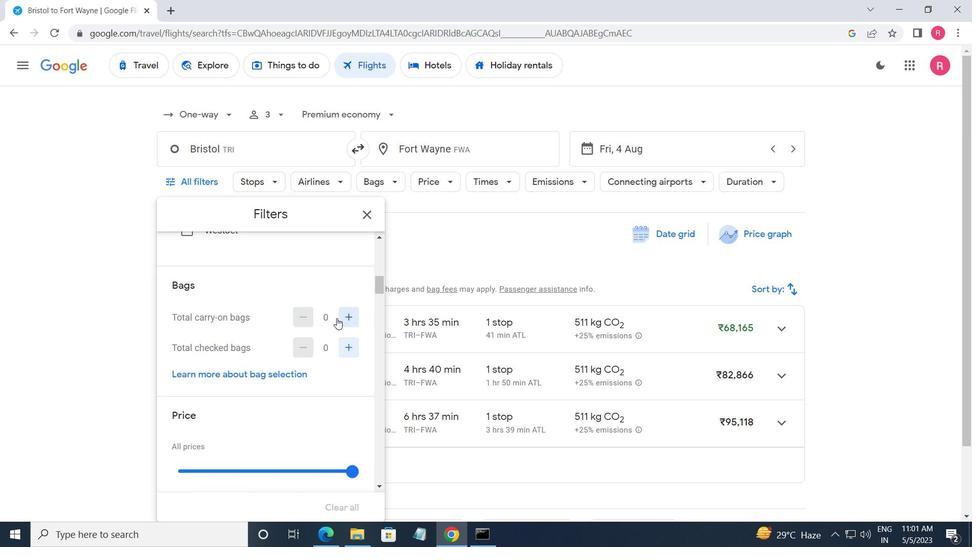 
Action: Mouse pressed left at (338, 317)
Screenshot: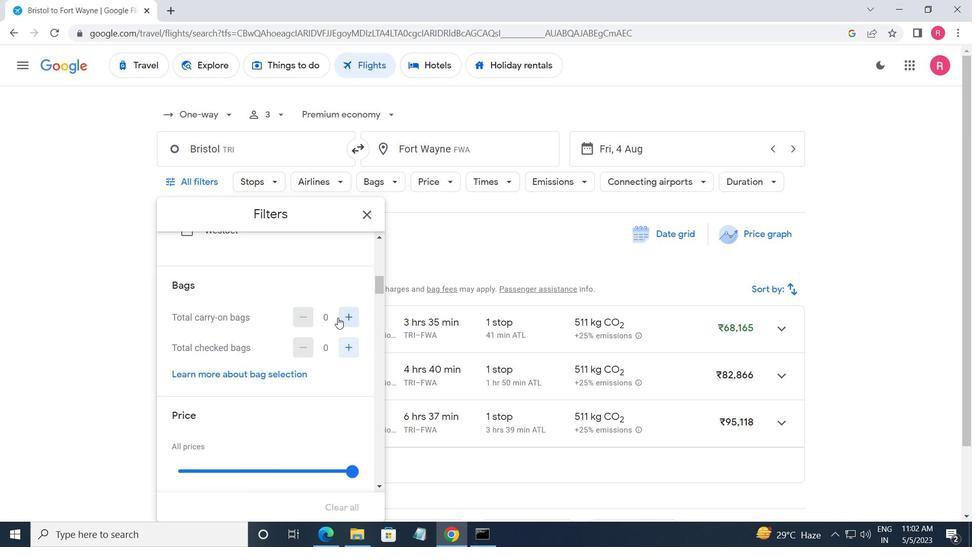 
Action: Mouse pressed left at (338, 317)
Screenshot: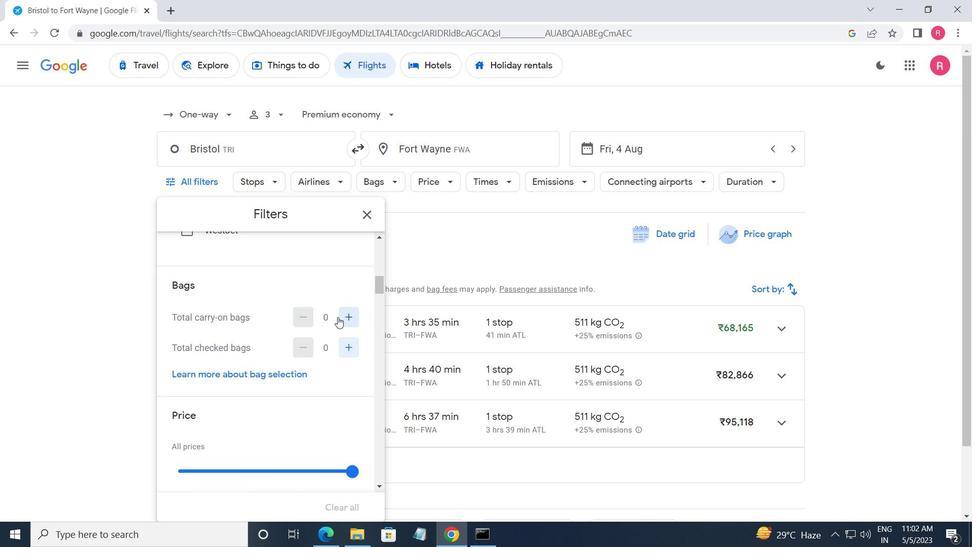 
Action: Mouse moved to (335, 325)
Screenshot: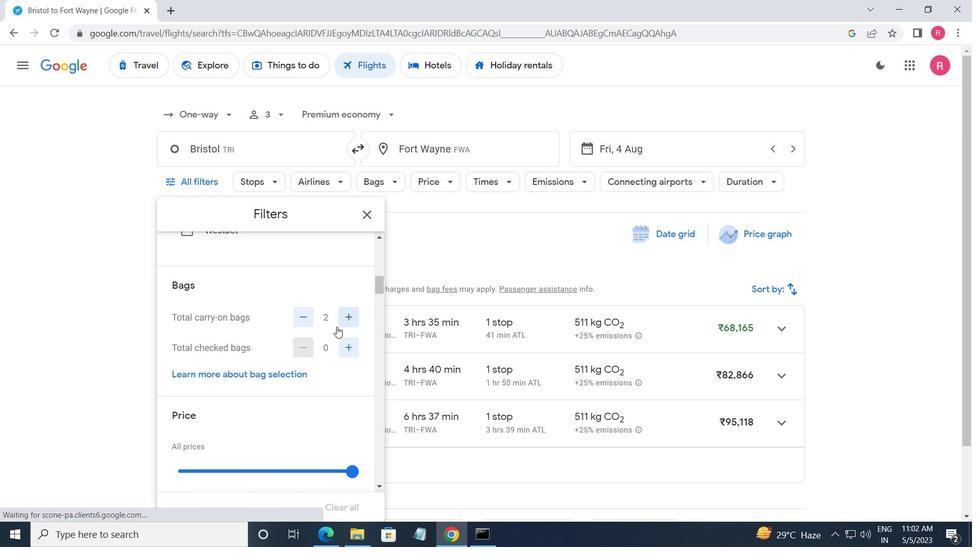 
Action: Mouse scrolled (335, 325) with delta (0, 0)
Screenshot: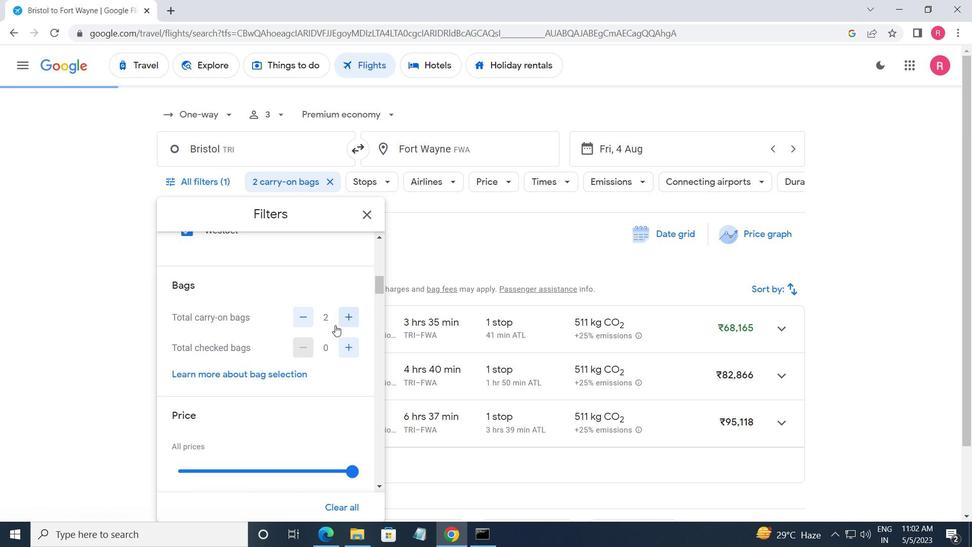 
Action: Mouse moved to (348, 294)
Screenshot: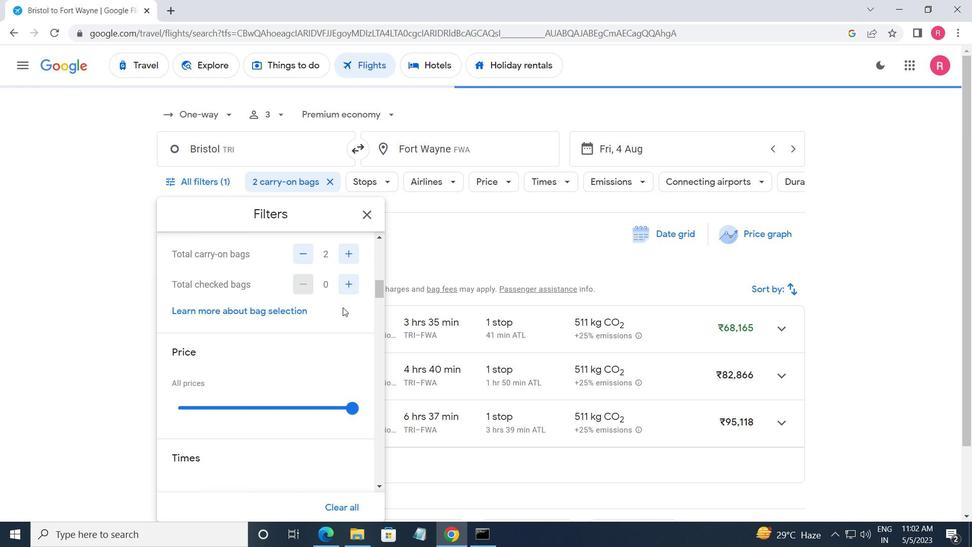 
Action: Mouse pressed left at (348, 294)
Screenshot: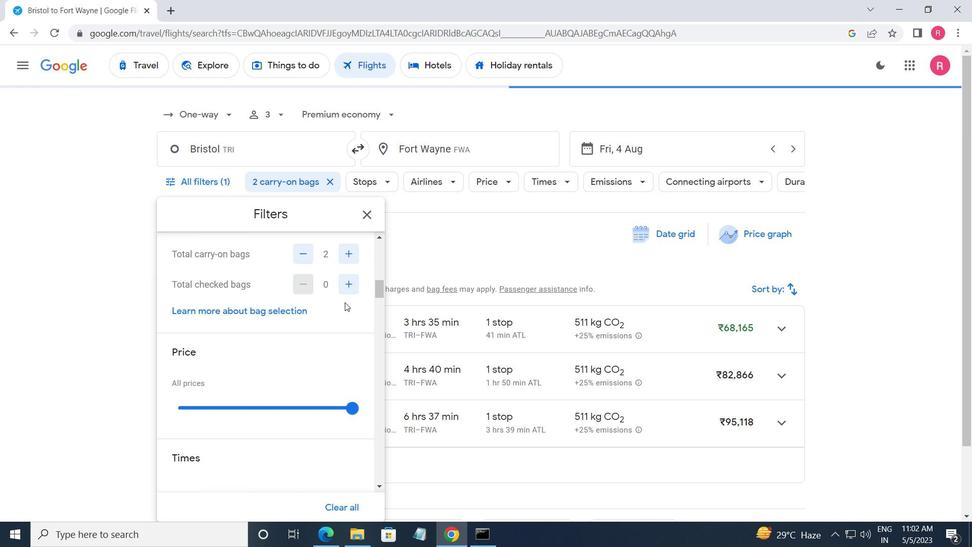 
Action: Mouse pressed left at (348, 294)
Screenshot: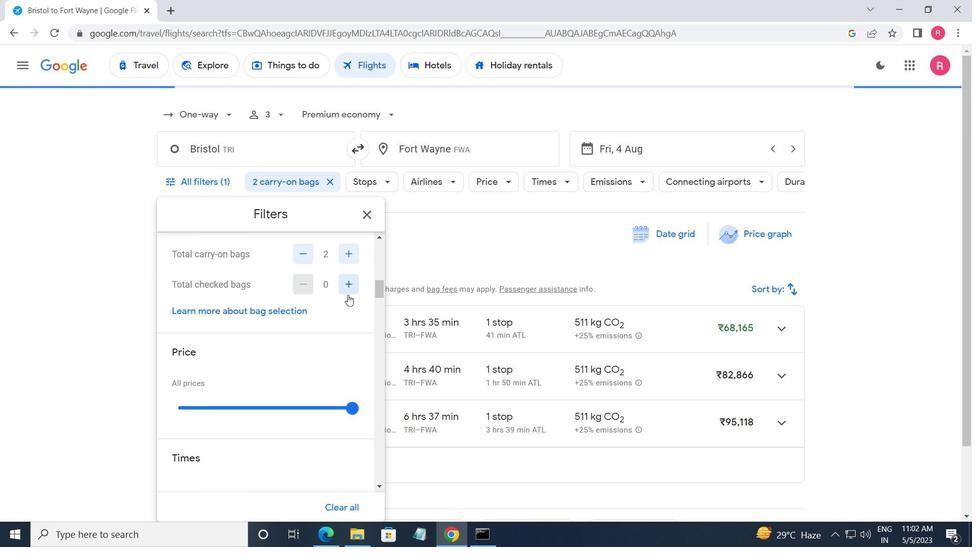 
Action: Mouse pressed left at (348, 294)
Screenshot: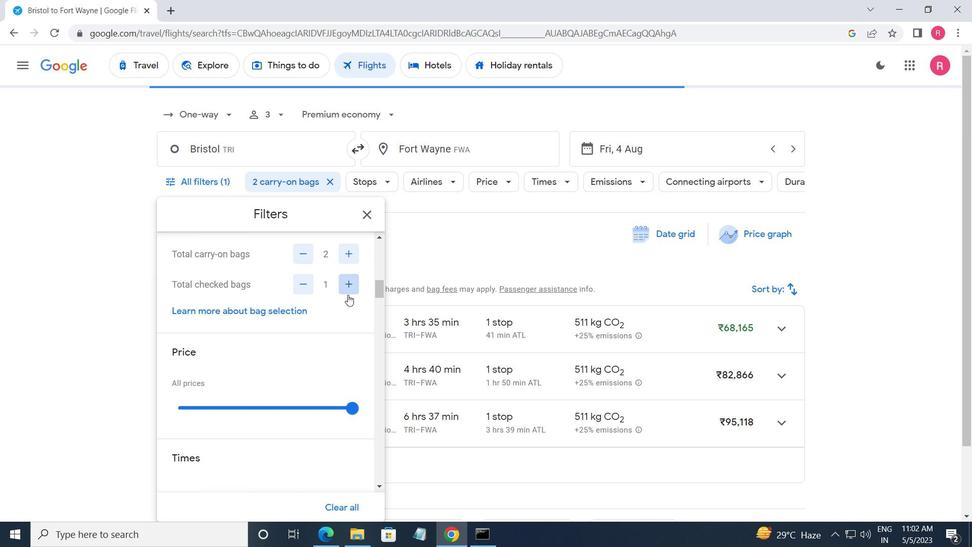 
Action: Mouse pressed left at (348, 294)
Screenshot: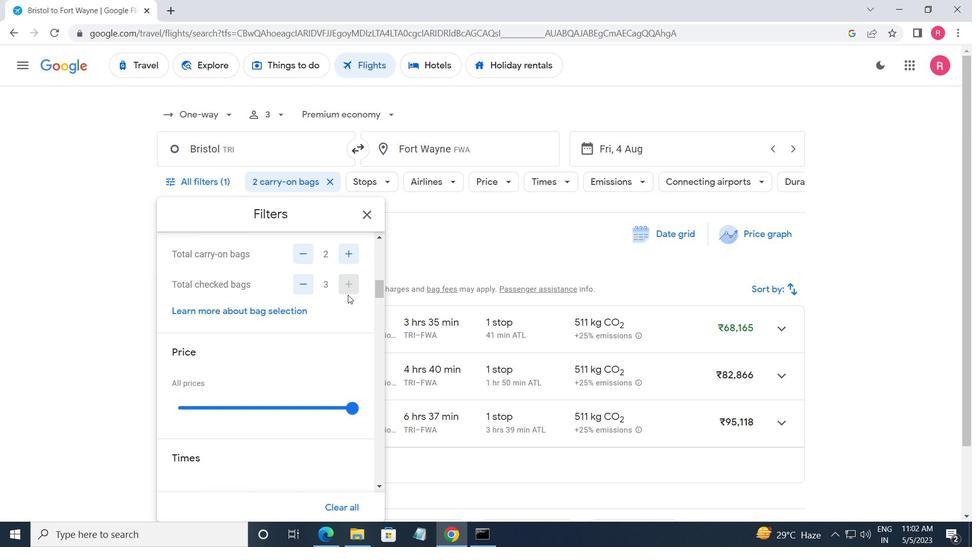 
Action: Mouse moved to (349, 294)
Screenshot: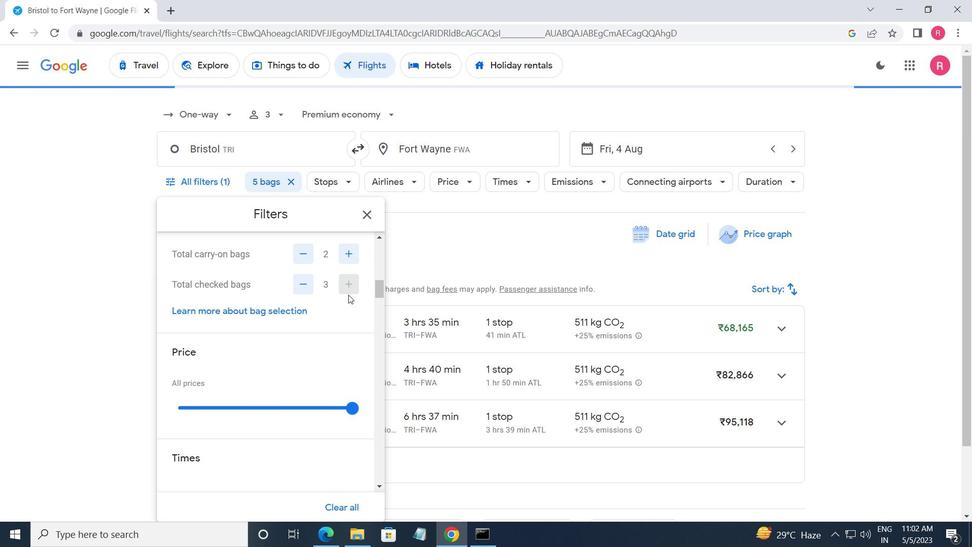 
Action: Mouse scrolled (349, 294) with delta (0, 0)
Screenshot: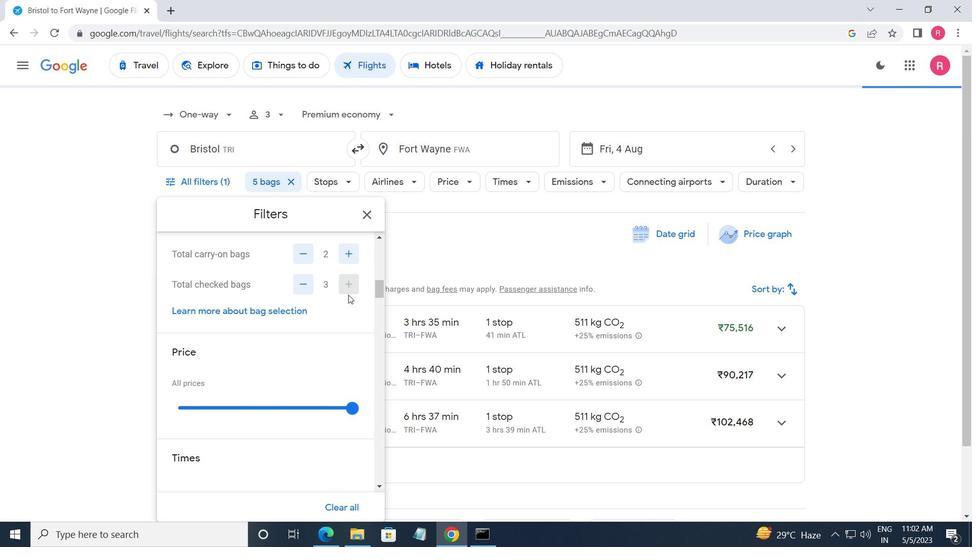 
Action: Mouse moved to (352, 296)
Screenshot: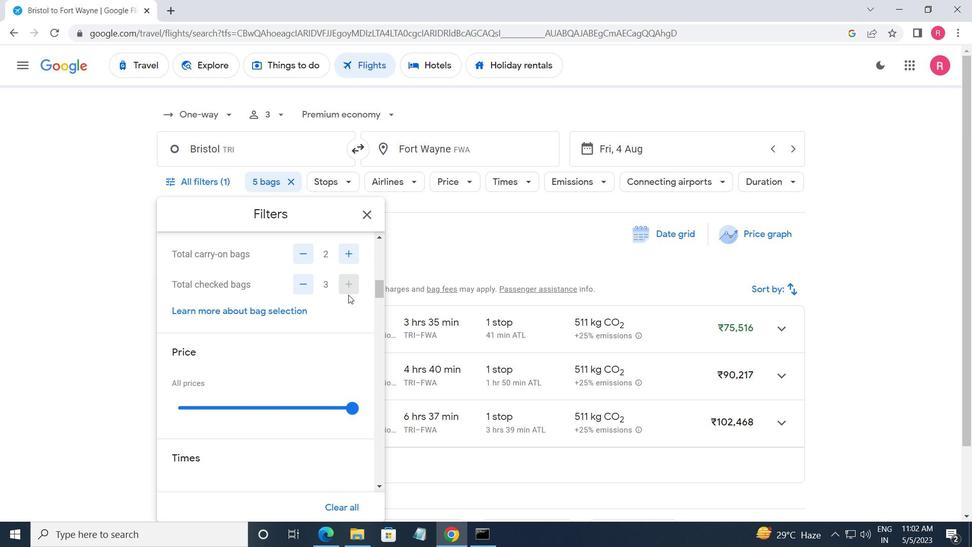 
Action: Mouse scrolled (352, 296) with delta (0, 0)
Screenshot: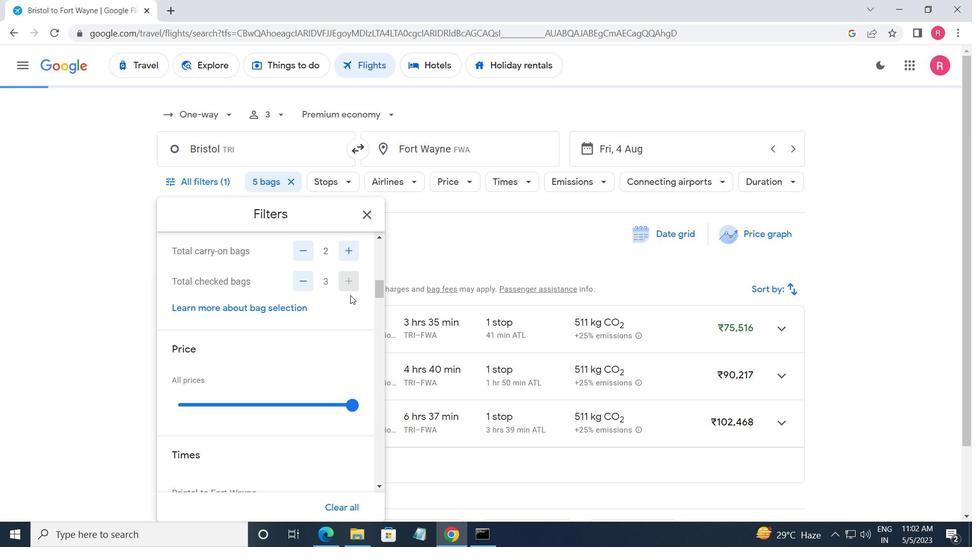 
Action: Mouse moved to (355, 291)
Screenshot: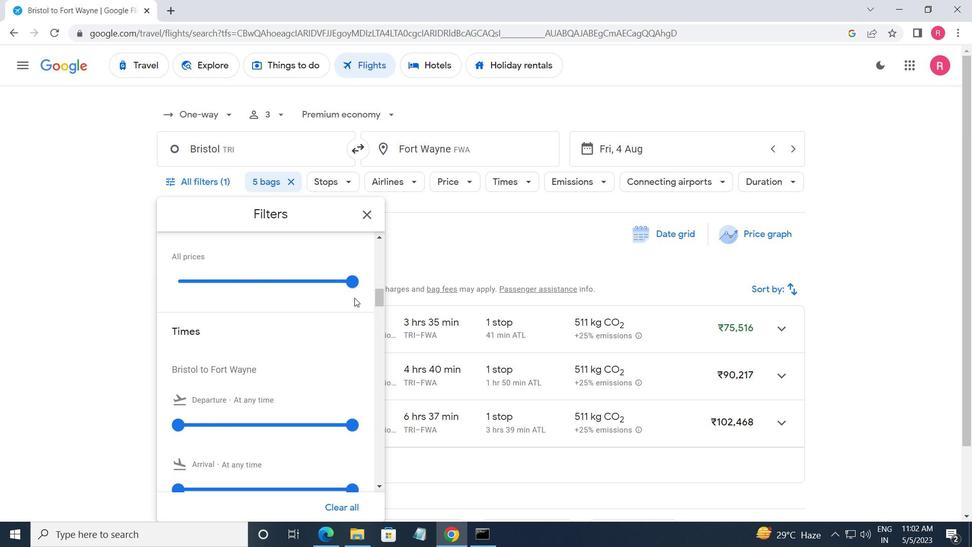 
Action: Mouse pressed left at (355, 291)
Screenshot: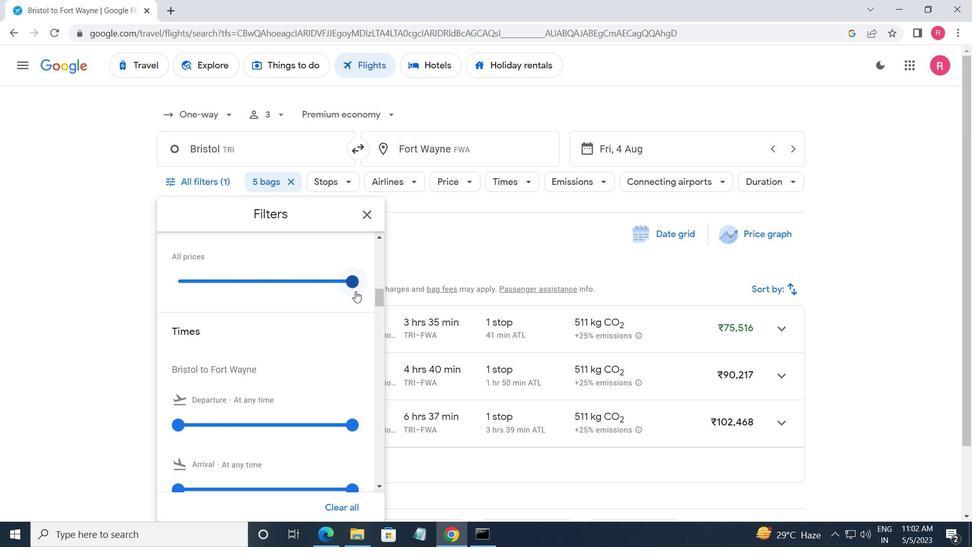 
Action: Mouse moved to (192, 301)
Screenshot: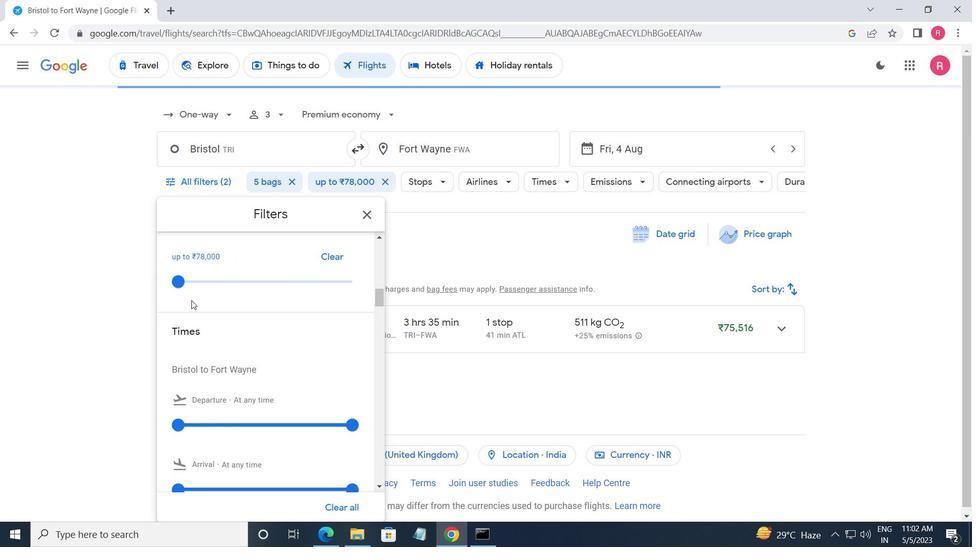 
Action: Mouse scrolled (192, 301) with delta (0, 0)
Screenshot: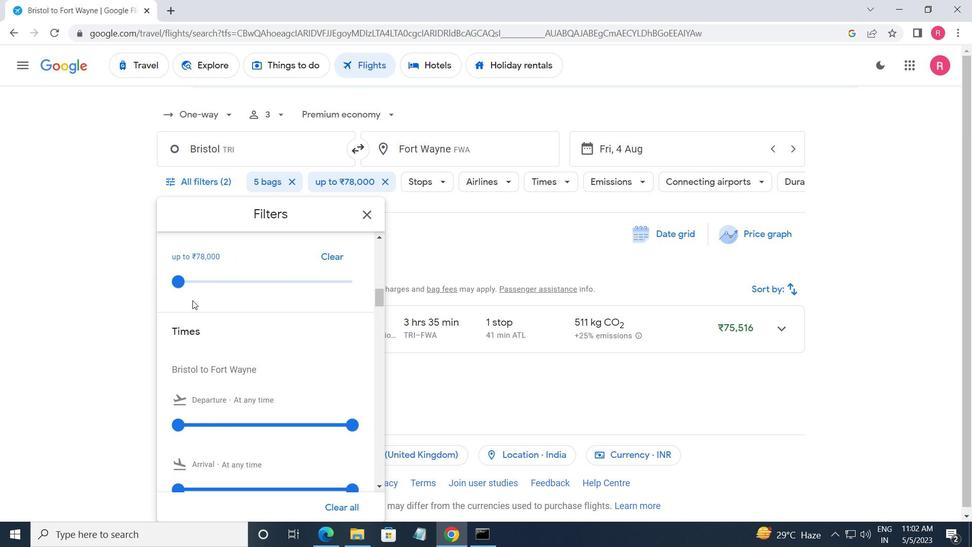 
Action: Mouse moved to (186, 350)
Screenshot: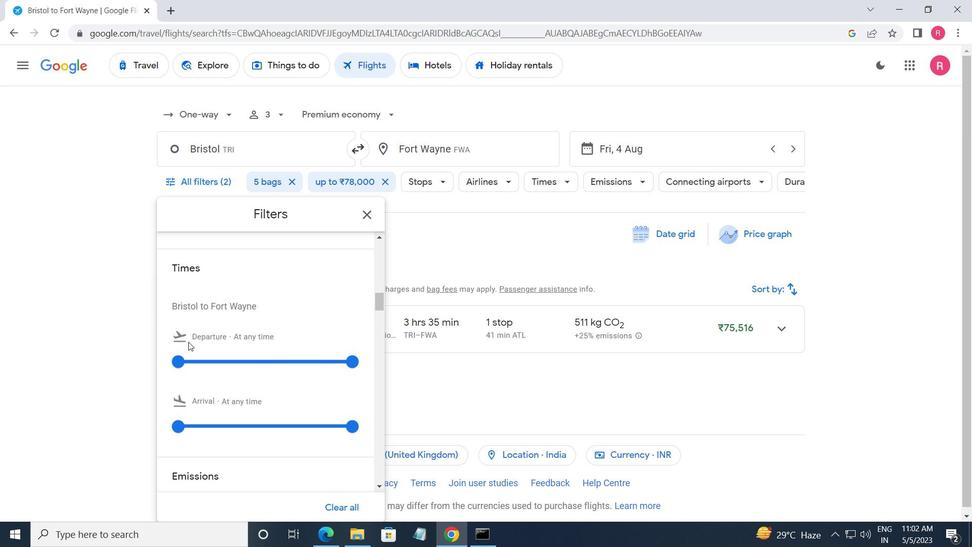 
Action: Mouse pressed left at (186, 350)
Screenshot: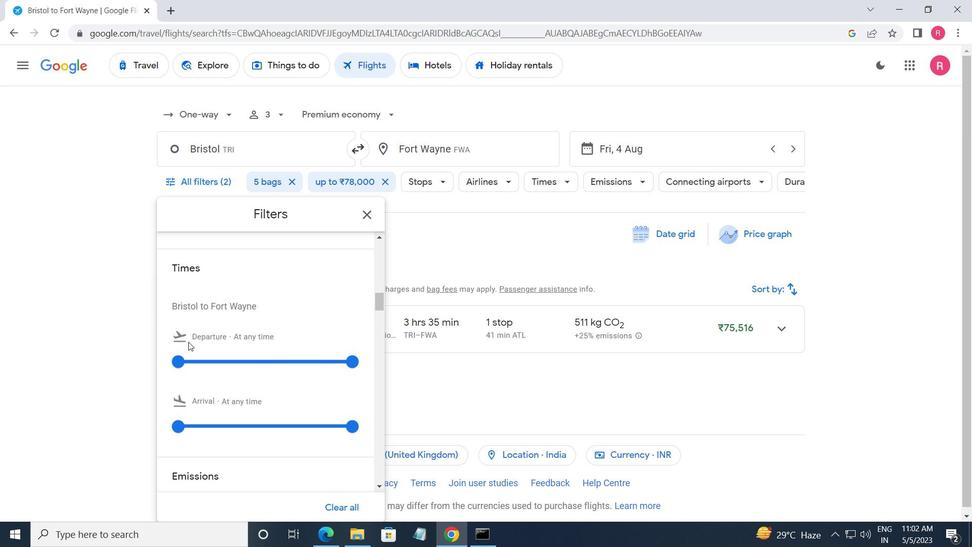 
Action: Mouse moved to (349, 362)
Screenshot: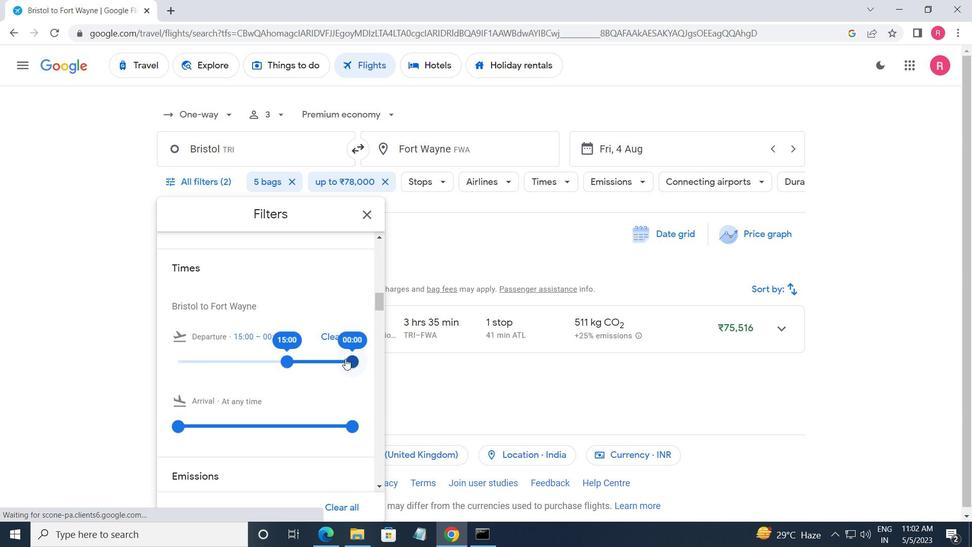 
Action: Mouse pressed left at (349, 362)
Screenshot: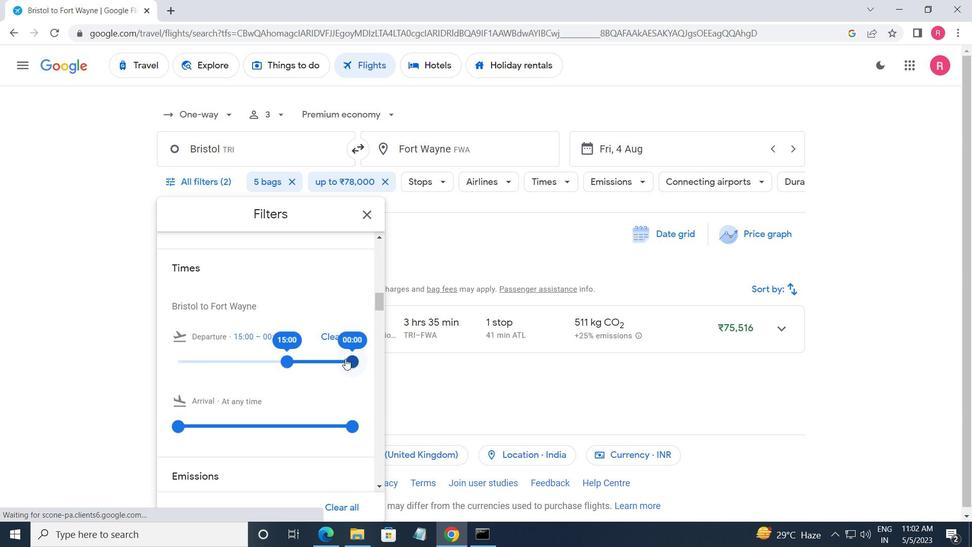 
Action: Mouse moved to (375, 210)
Screenshot: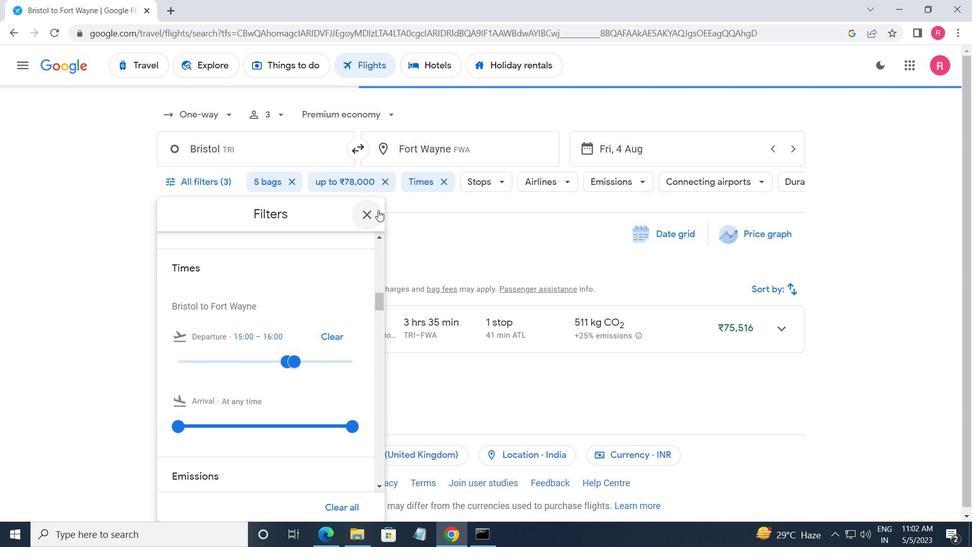 
Action: Mouse pressed left at (375, 210)
Screenshot: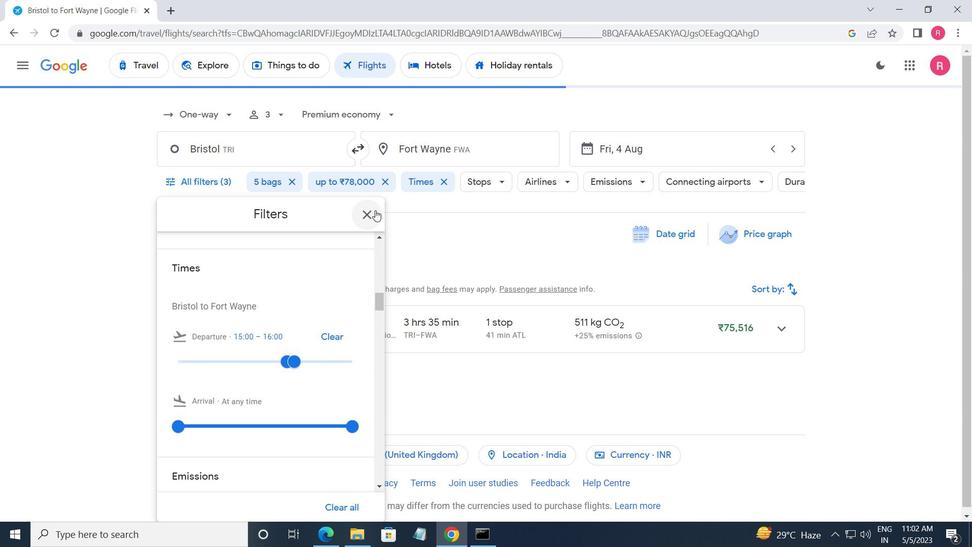 
